 Task: Search one way flight ticket for 5 adults, 2 children, 1 infant in seat and 1 infant on lap in economy from St. Louis: St. Louis Lambert International Airport to Rockford: Chicago Rockford International Airport(was Northwest Chicagoland Regional Airport At Rockford) on 5-1-2023. Choice of flights is Delta. Number of bags: 2 carry on bags. Price is upto 88000. Outbound departure time preference is 18:00.
Action: Mouse moved to (398, 539)
Screenshot: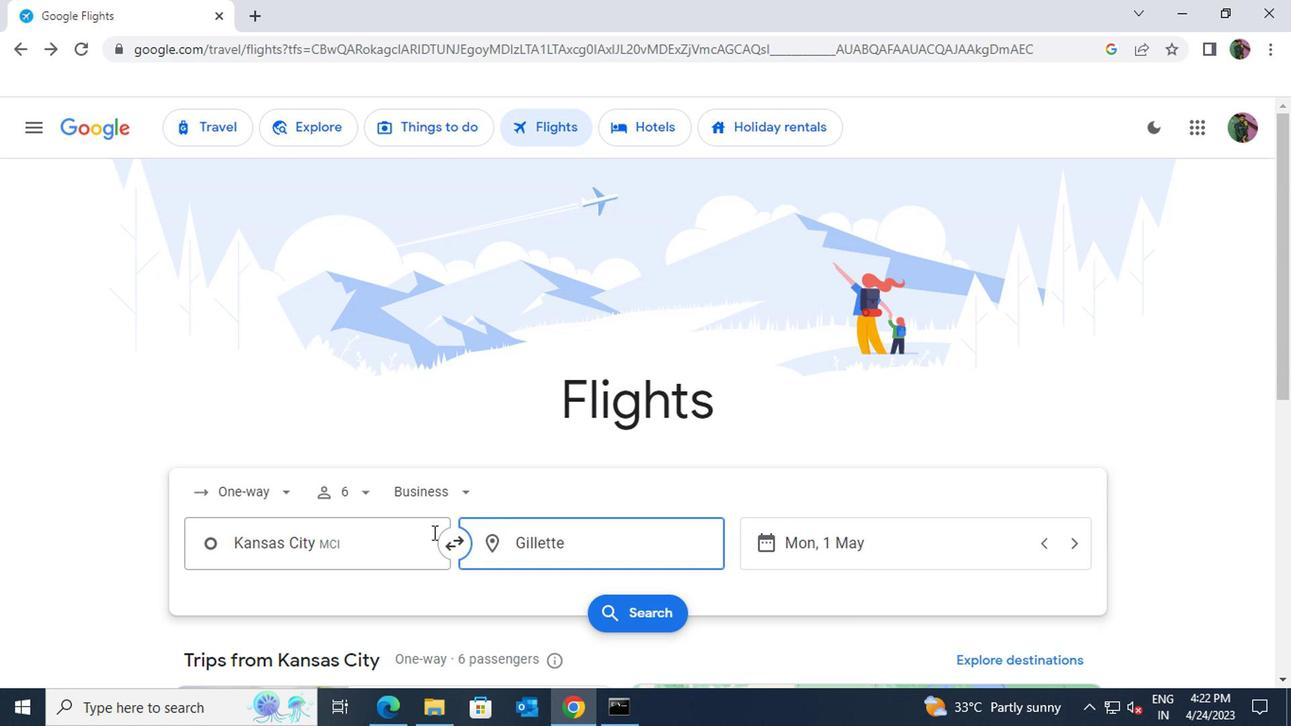 
Action: Mouse pressed left at (398, 539)
Screenshot: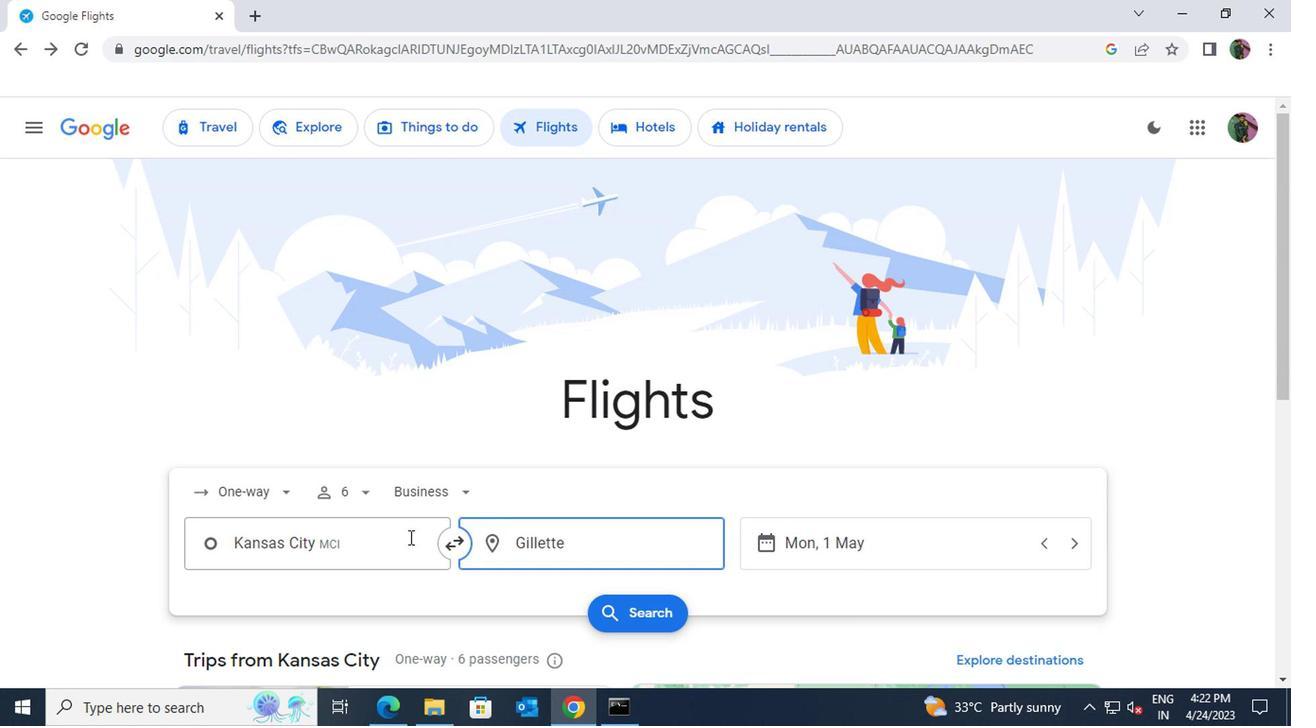 
Action: Key pressed st.<Key.space>louis<Key.space>lam
Screenshot: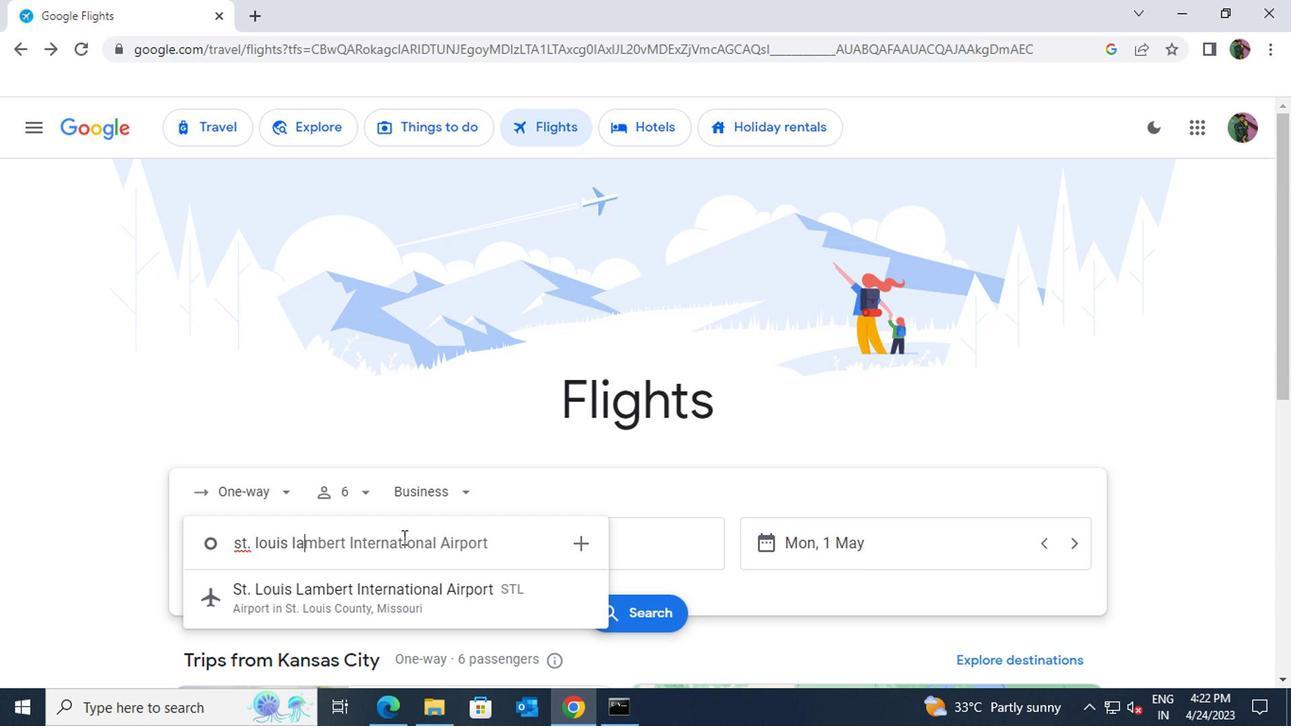 
Action: Mouse moved to (405, 604)
Screenshot: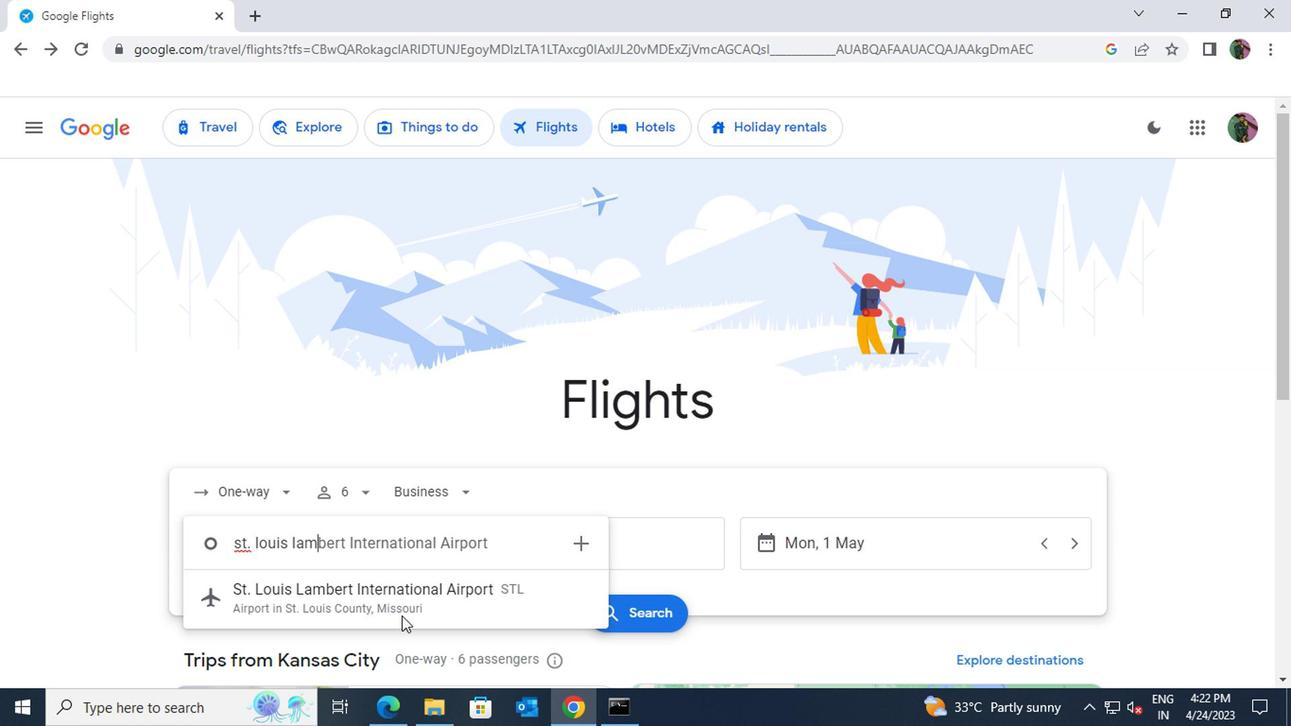 
Action: Mouse pressed left at (405, 604)
Screenshot: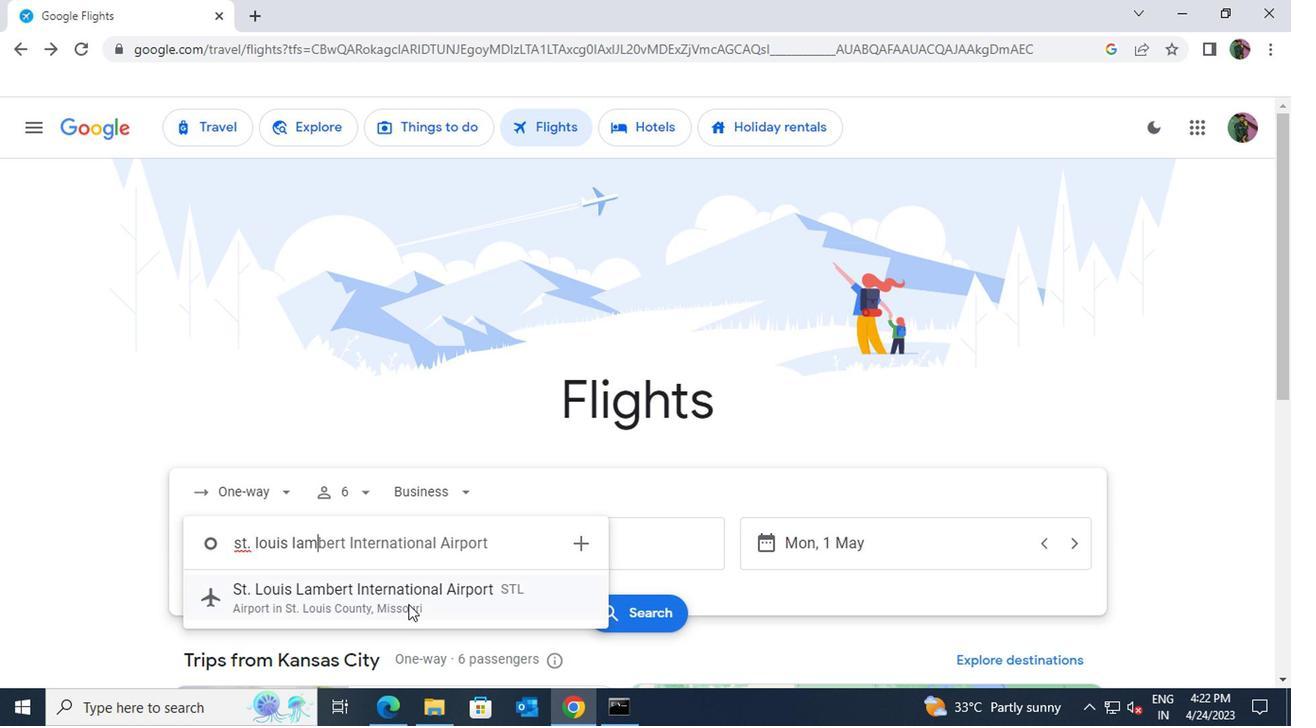 
Action: Mouse moved to (519, 553)
Screenshot: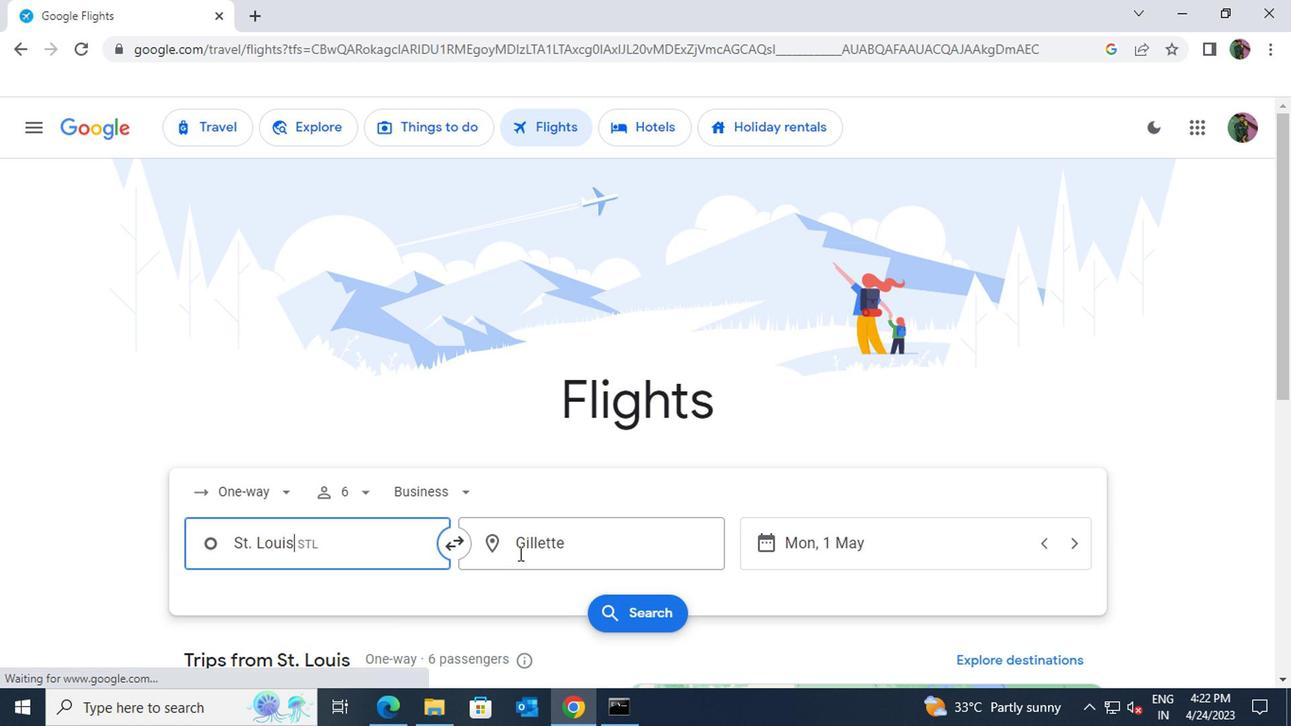 
Action: Mouse pressed left at (519, 553)
Screenshot: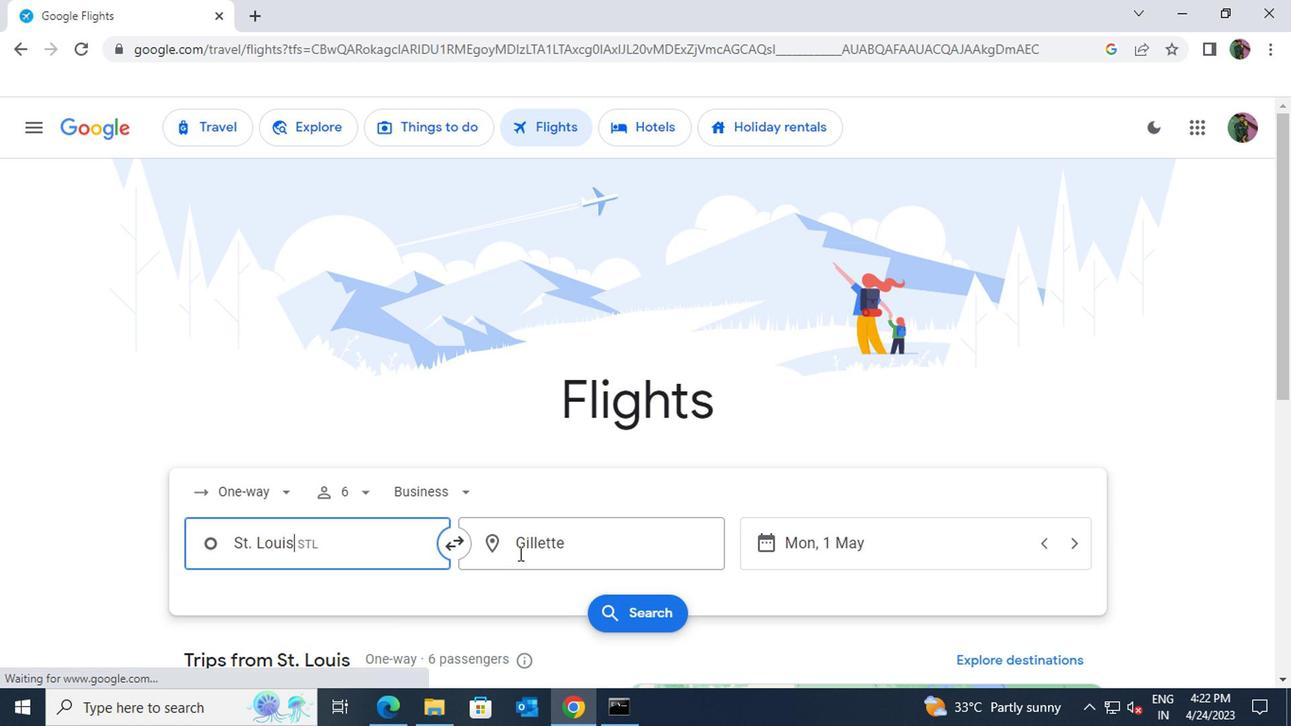 
Action: Mouse moved to (522, 551)
Screenshot: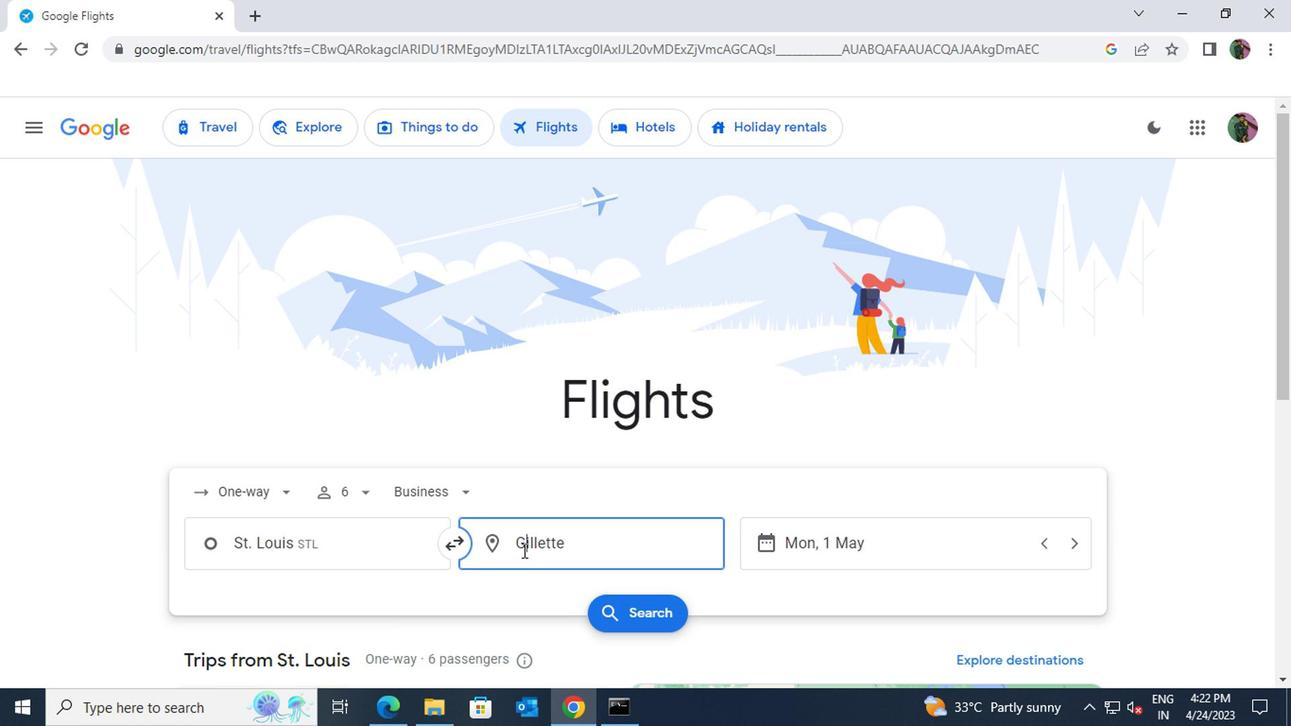 
Action: Key pressed rockford<Key.space>chic
Screenshot: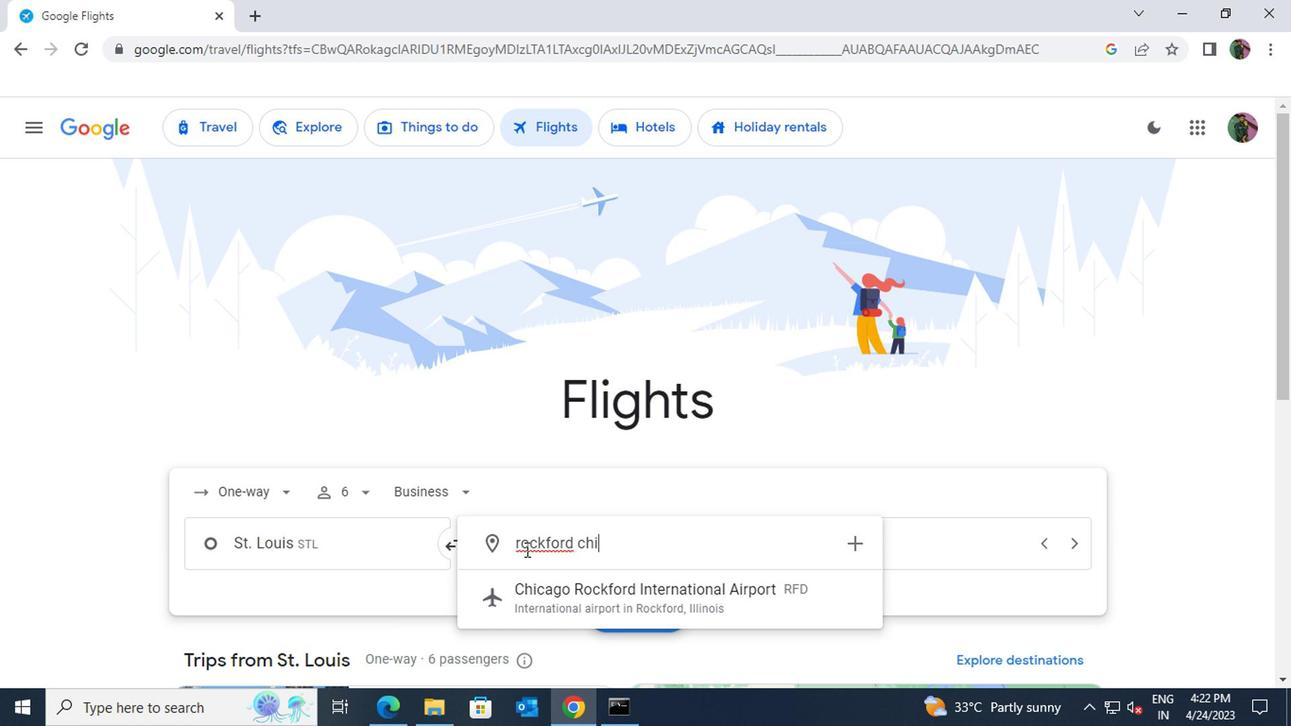 
Action: Mouse moved to (584, 588)
Screenshot: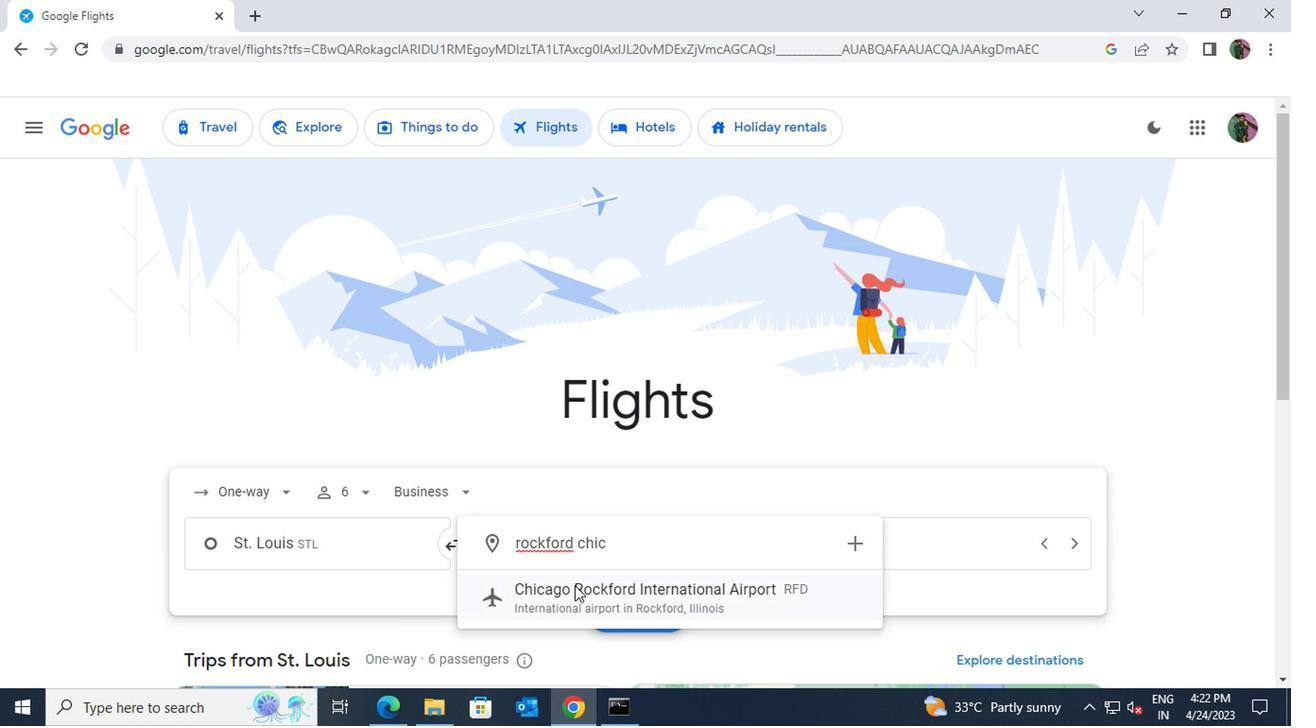 
Action: Mouse pressed left at (584, 588)
Screenshot: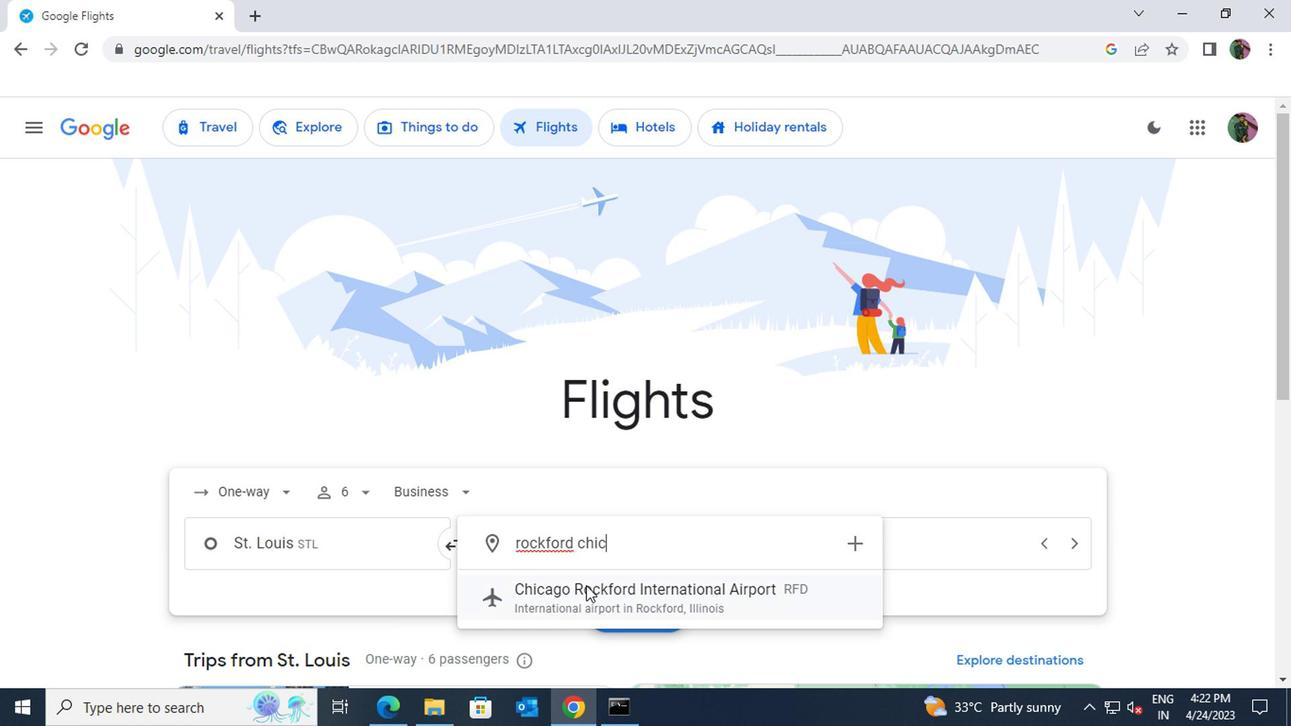 
Action: Mouse moved to (281, 491)
Screenshot: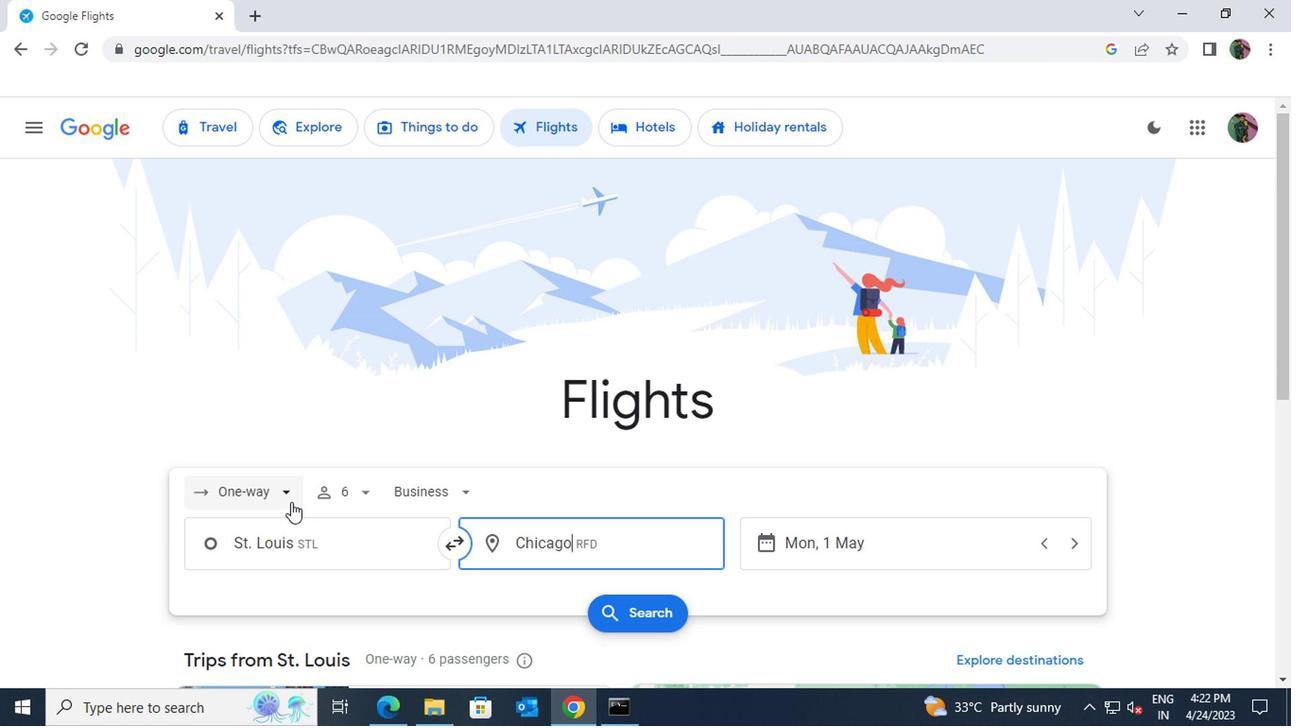 
Action: Mouse pressed left at (281, 491)
Screenshot: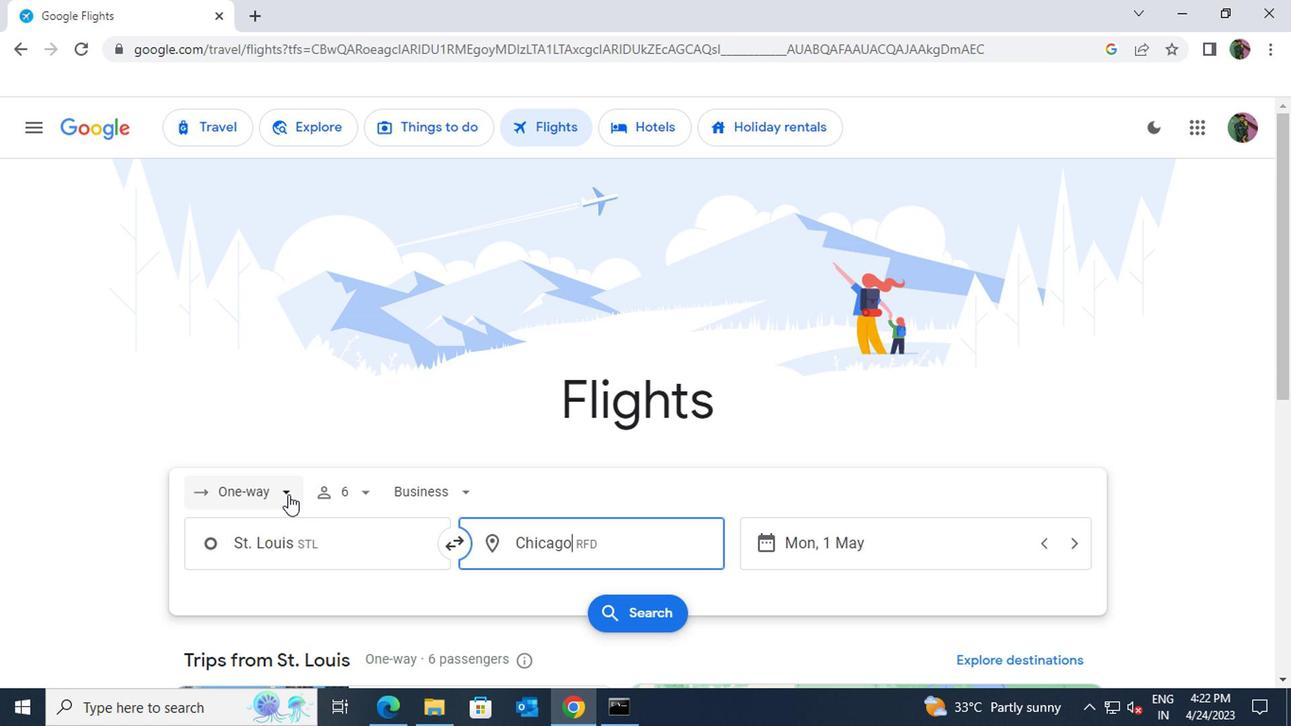
Action: Mouse moved to (263, 403)
Screenshot: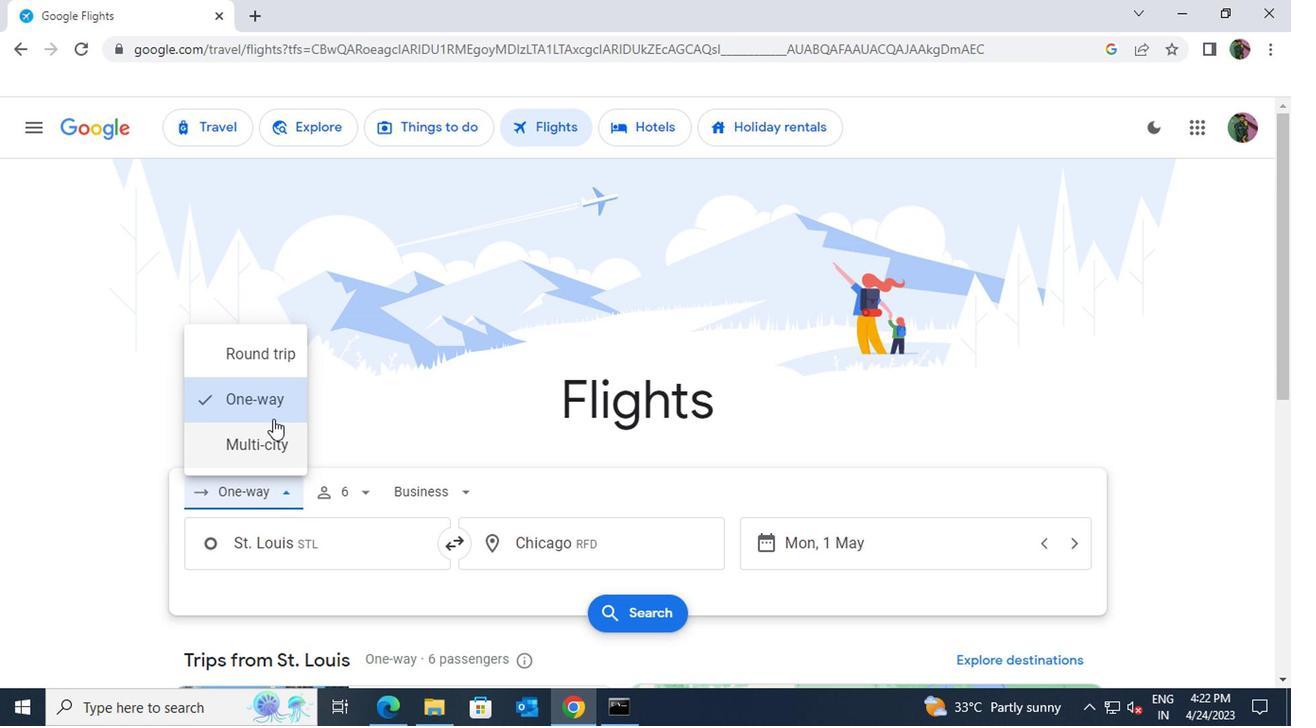 
Action: Mouse pressed left at (263, 403)
Screenshot: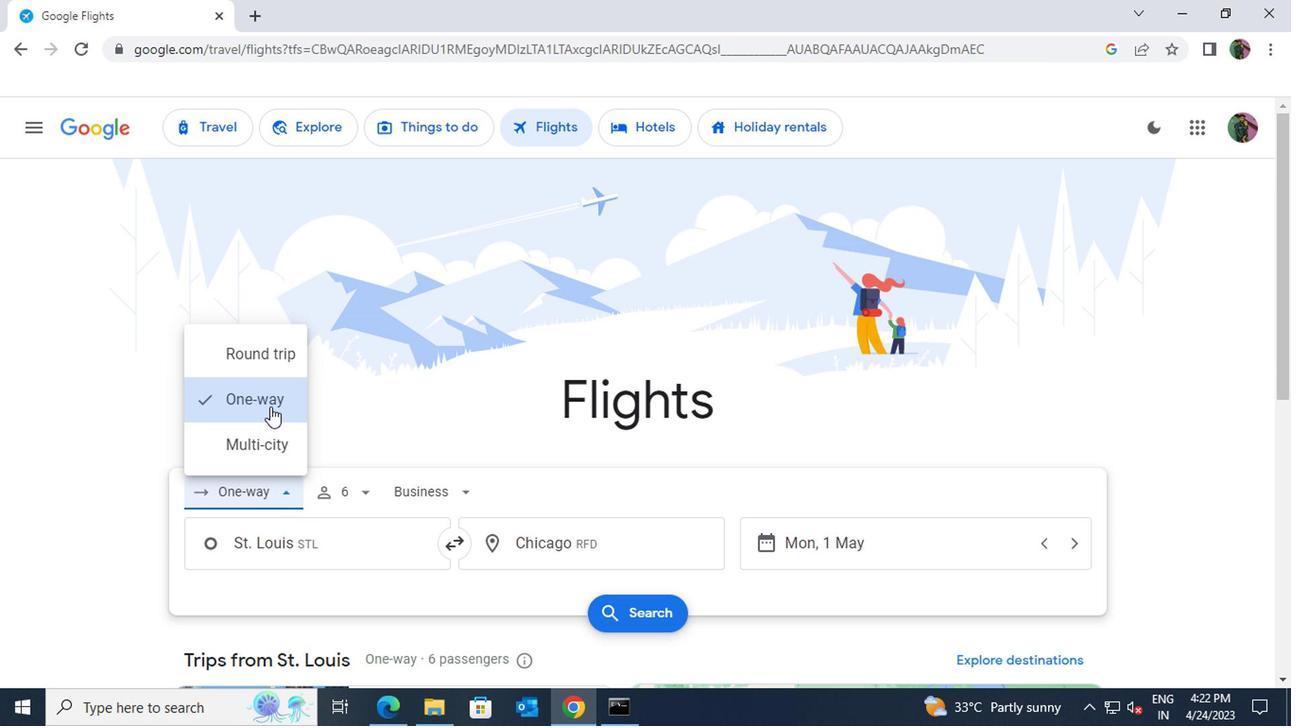 
Action: Mouse moved to (355, 493)
Screenshot: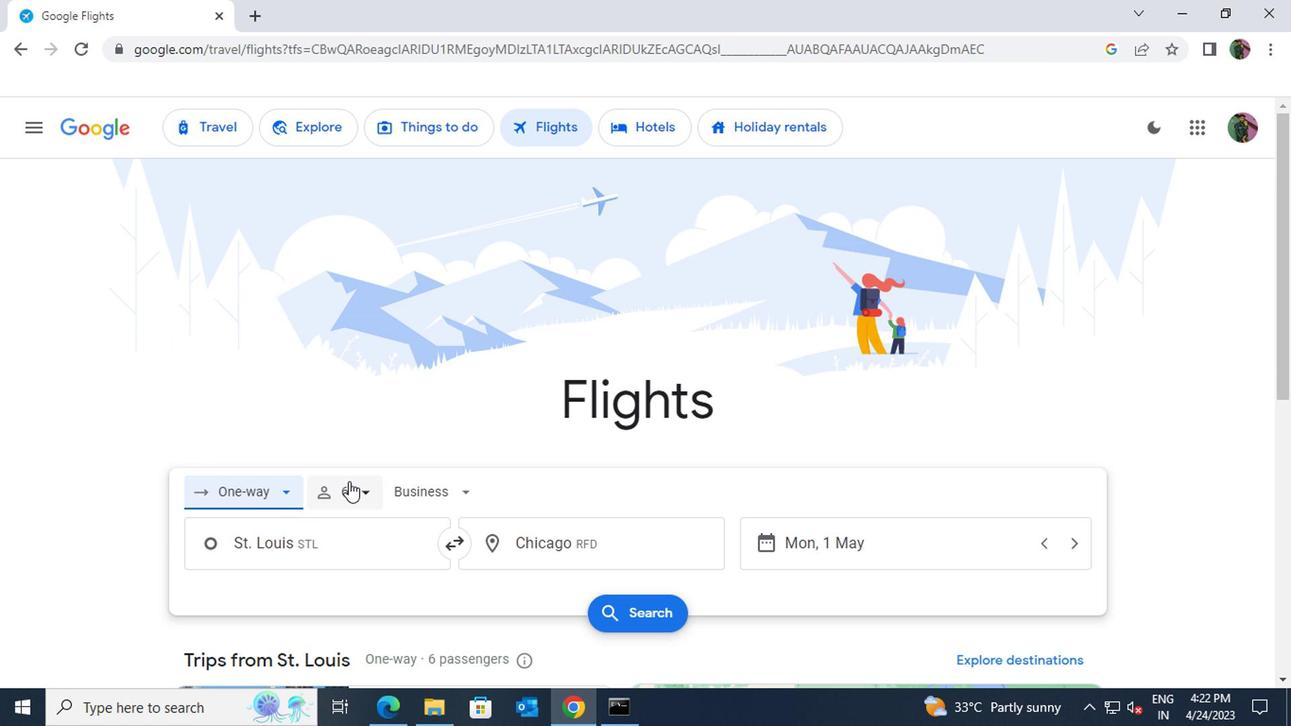 
Action: Mouse pressed left at (355, 493)
Screenshot: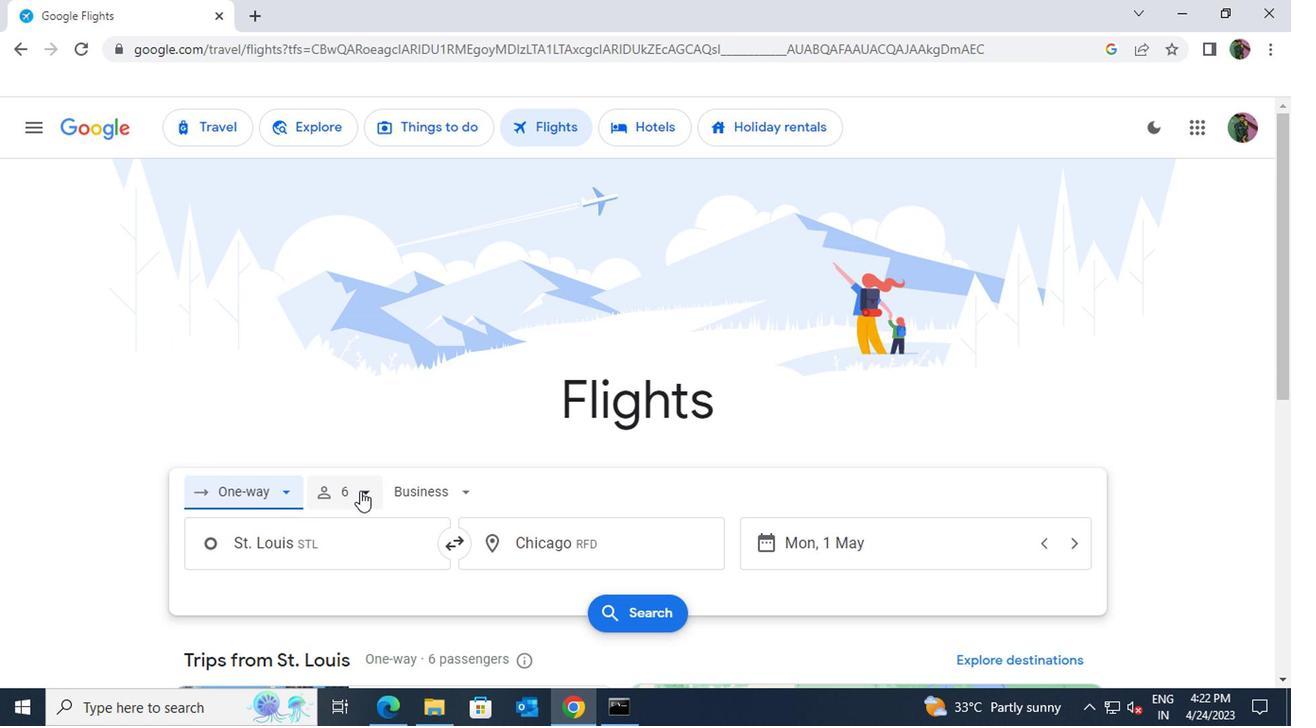 
Action: Mouse moved to (512, 547)
Screenshot: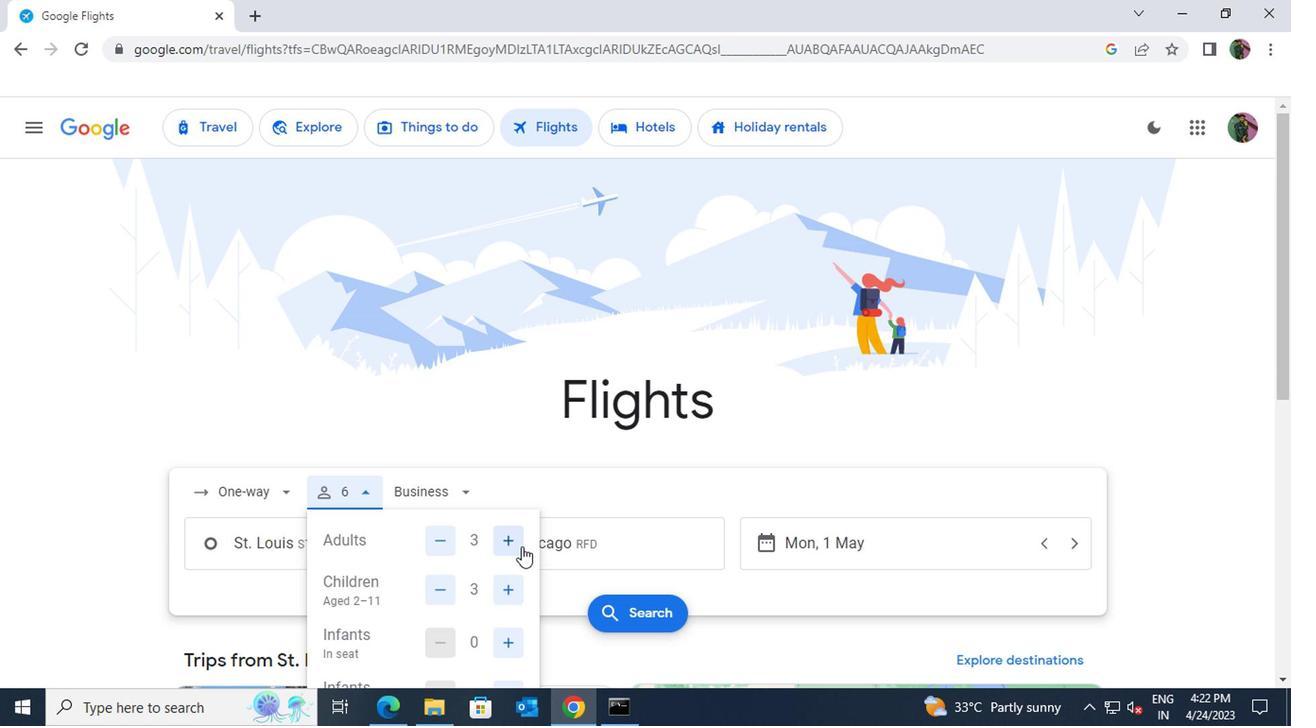 
Action: Mouse pressed left at (512, 547)
Screenshot: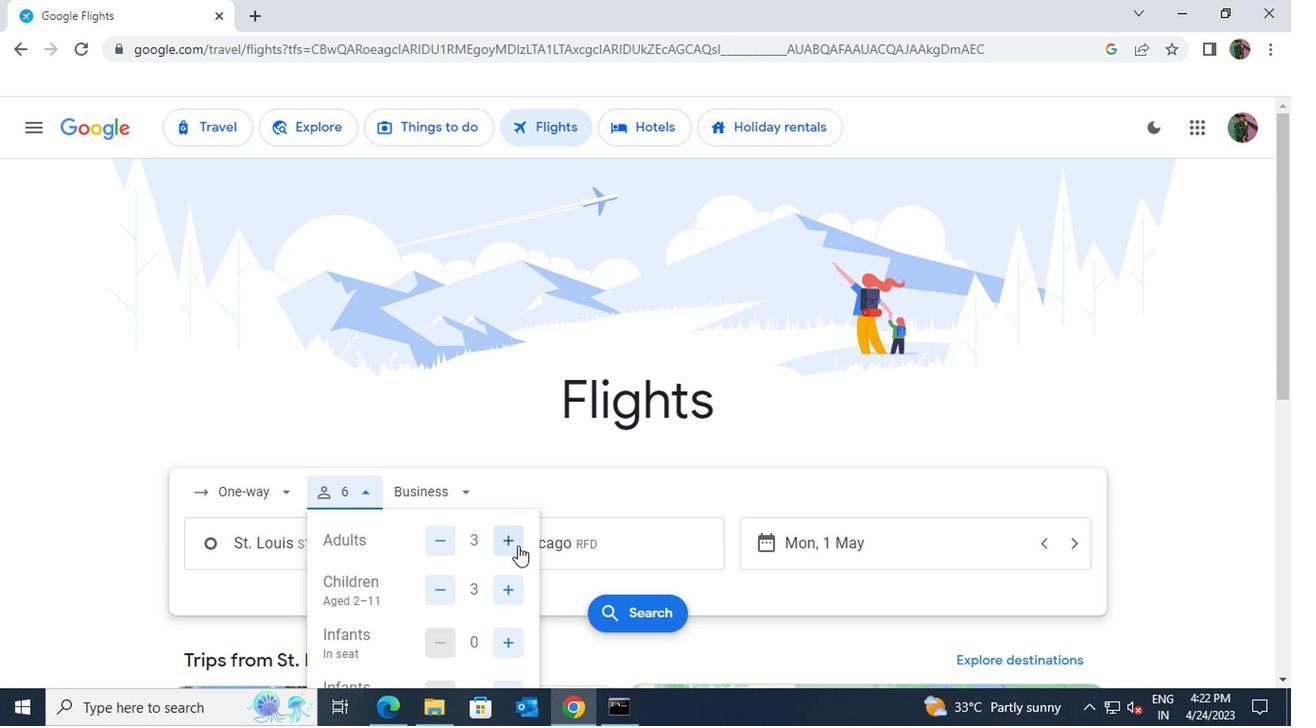
Action: Mouse pressed left at (512, 547)
Screenshot: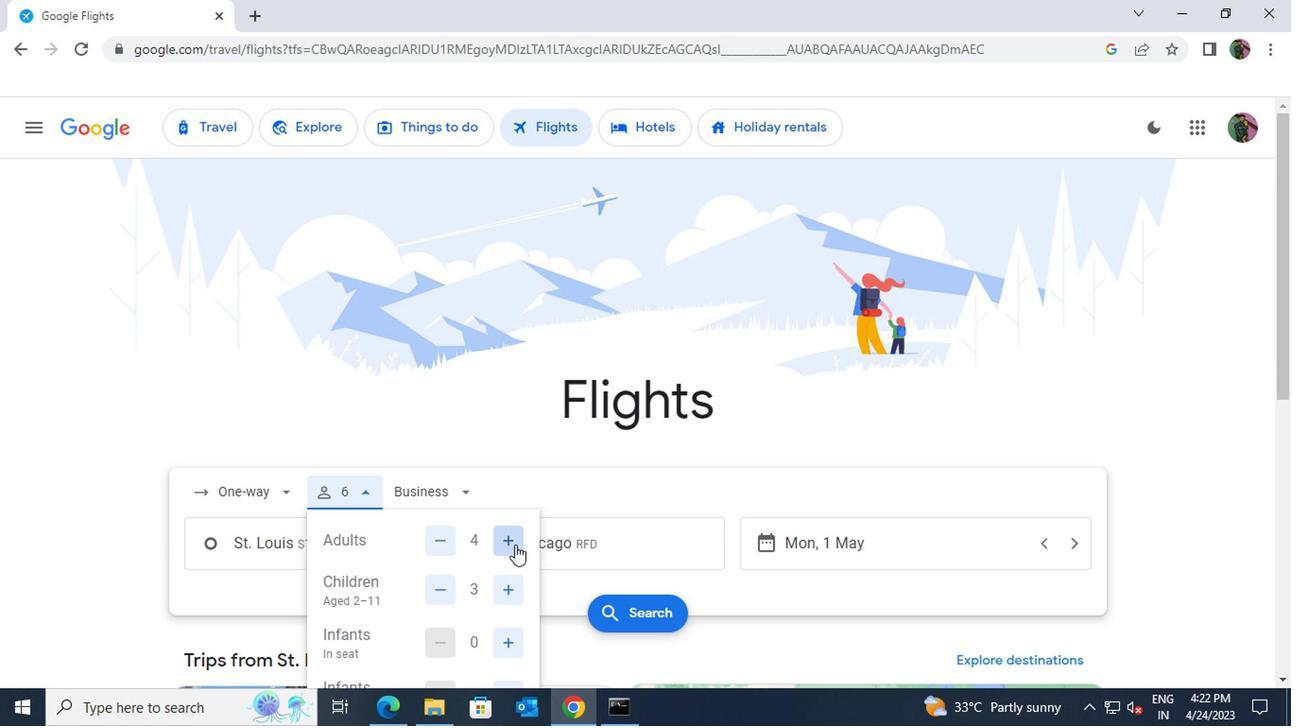 
Action: Mouse moved to (444, 590)
Screenshot: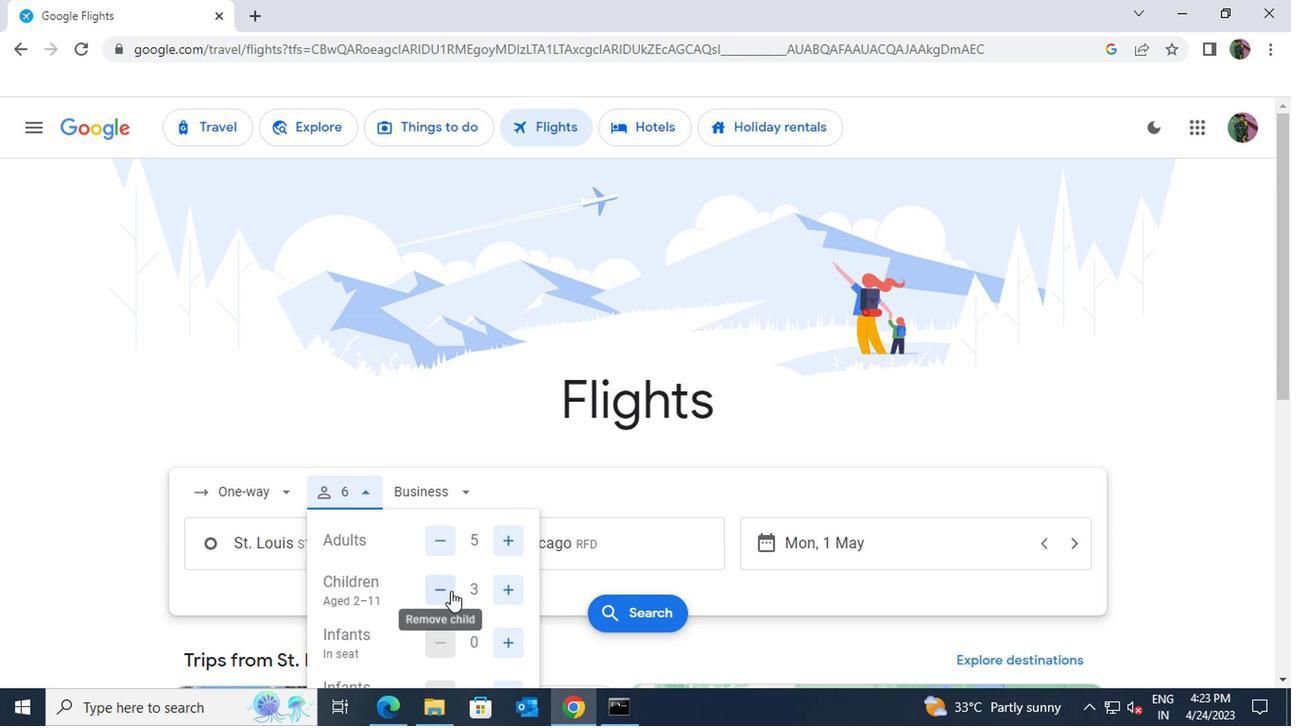 
Action: Mouse pressed left at (444, 590)
Screenshot: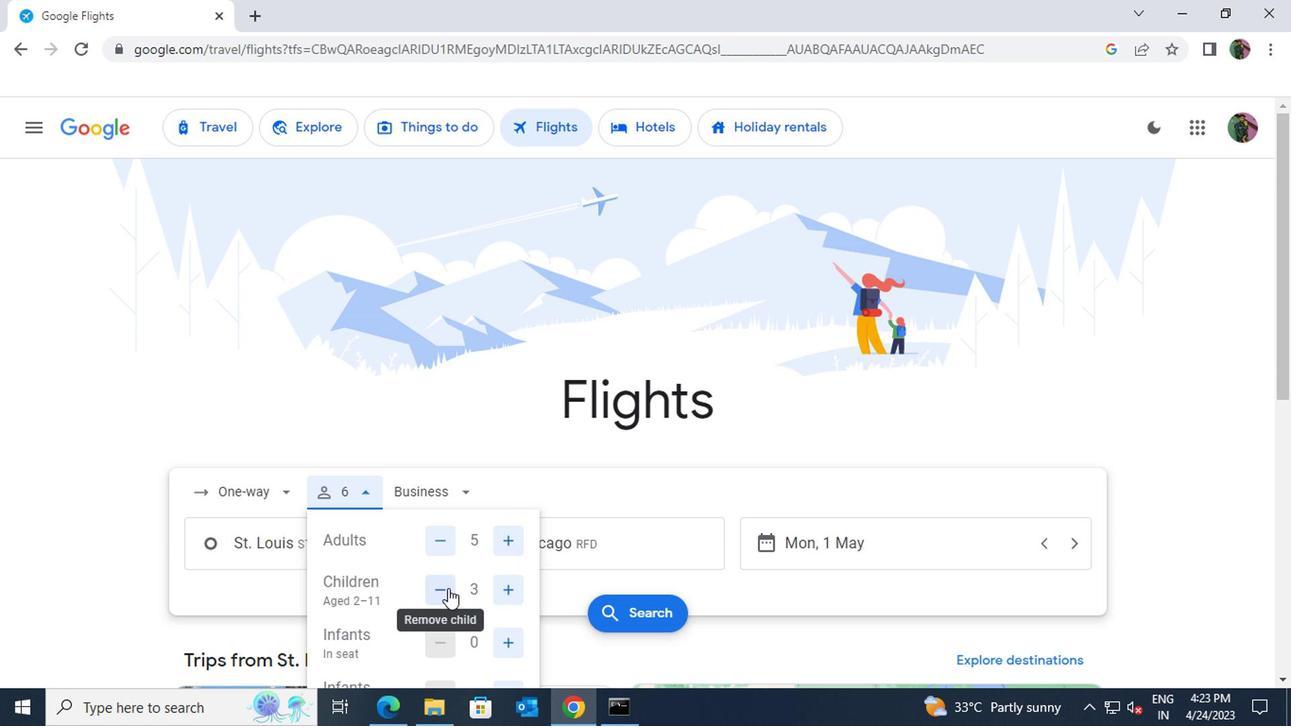 
Action: Mouse moved to (442, 586)
Screenshot: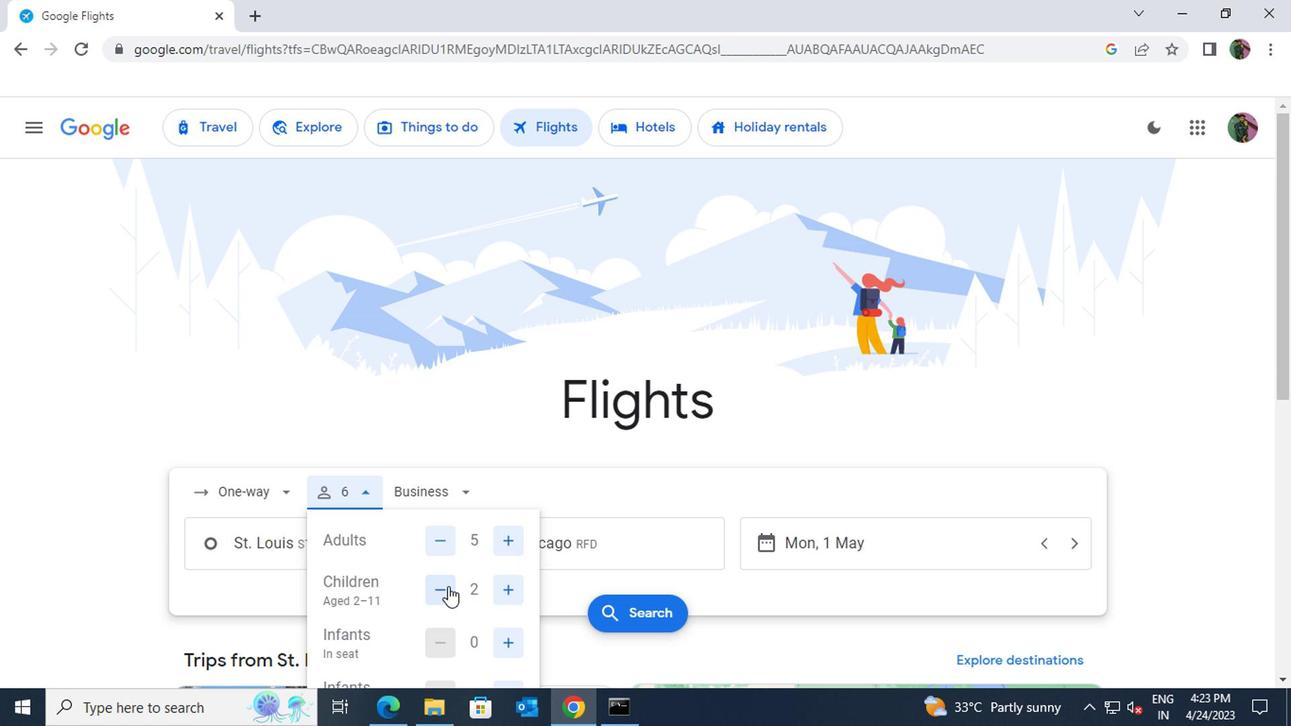
Action: Mouse scrolled (442, 585) with delta (0, 0)
Screenshot: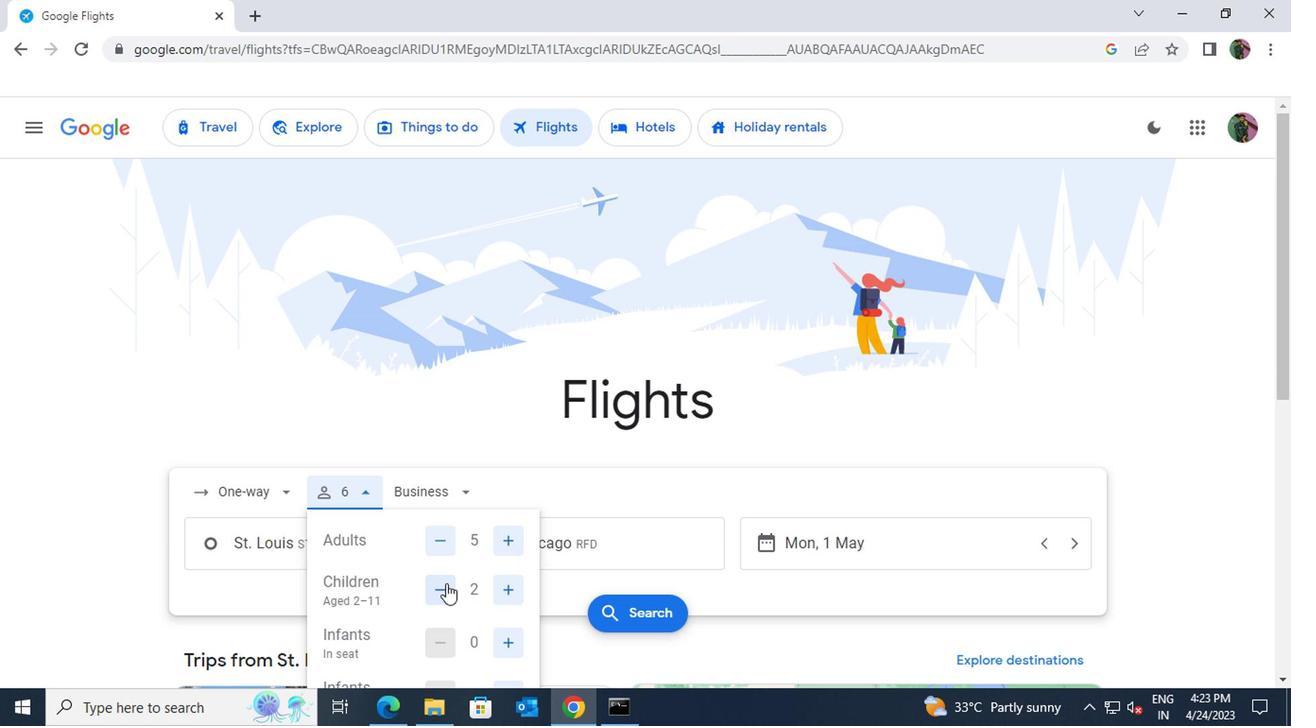 
Action: Mouse moved to (498, 597)
Screenshot: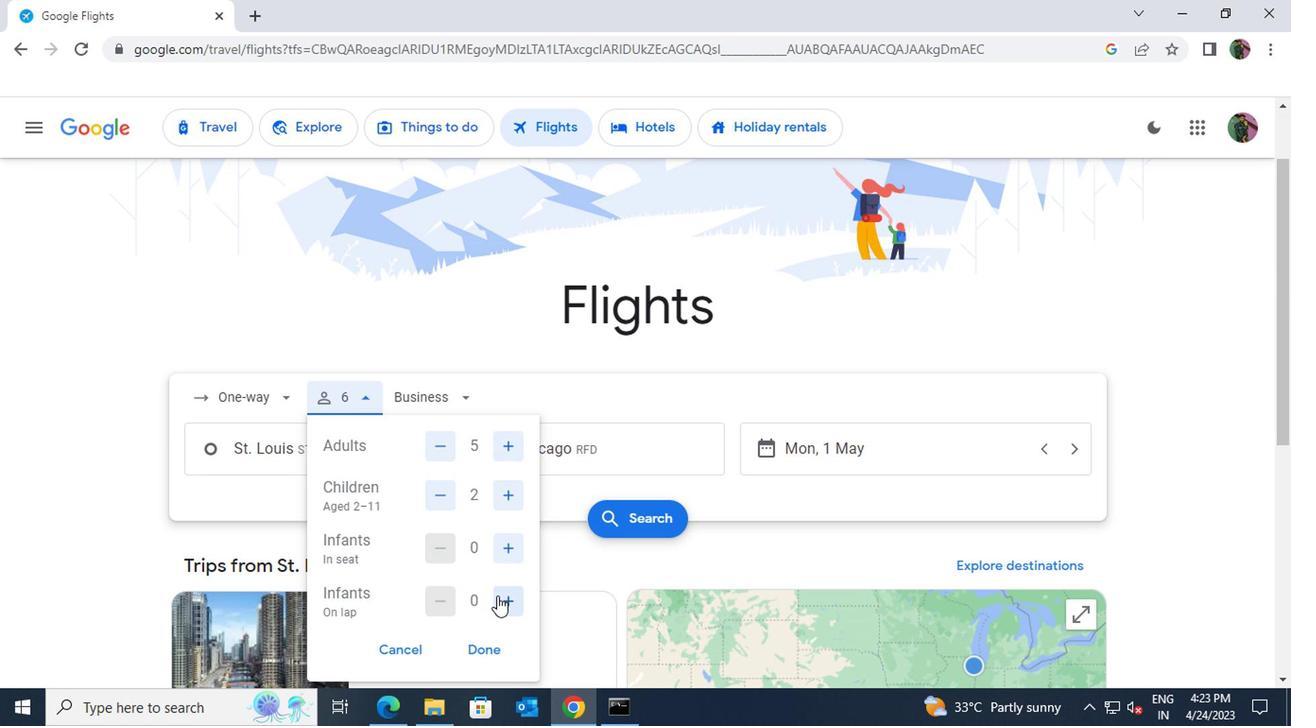 
Action: Mouse pressed left at (498, 597)
Screenshot: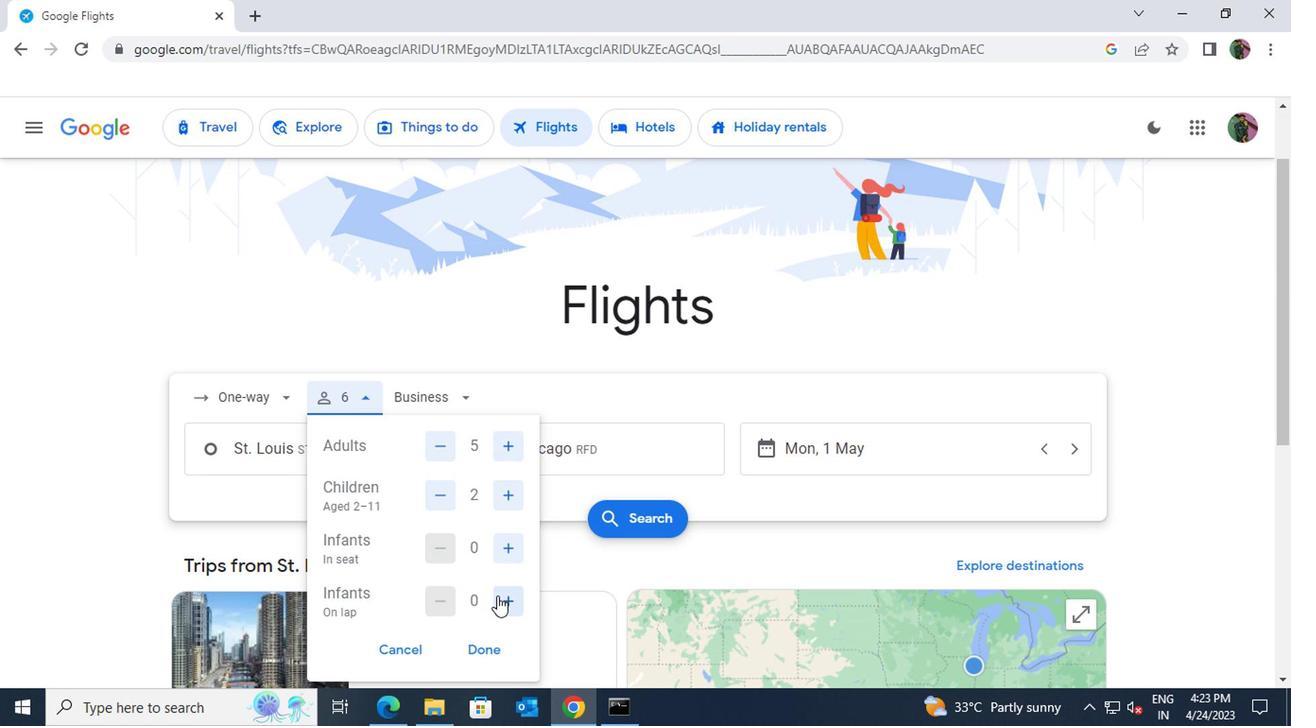 
Action: Mouse moved to (485, 639)
Screenshot: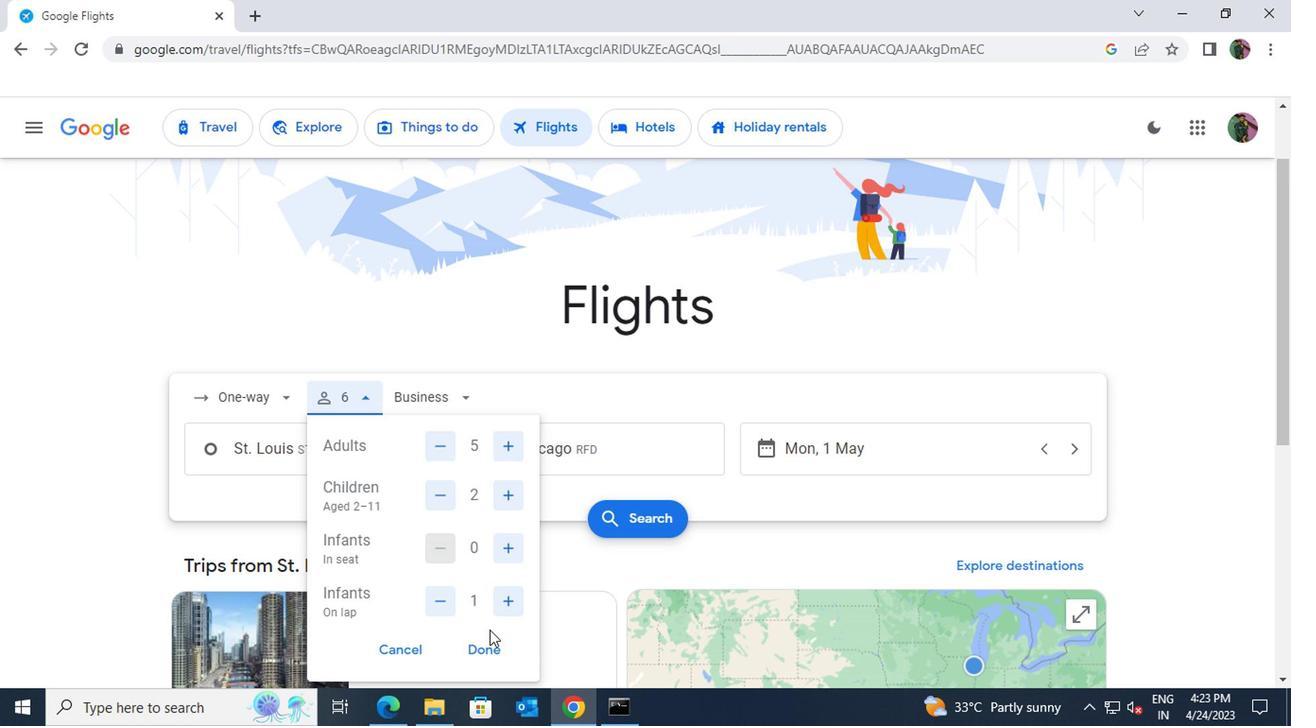 
Action: Mouse pressed left at (485, 639)
Screenshot: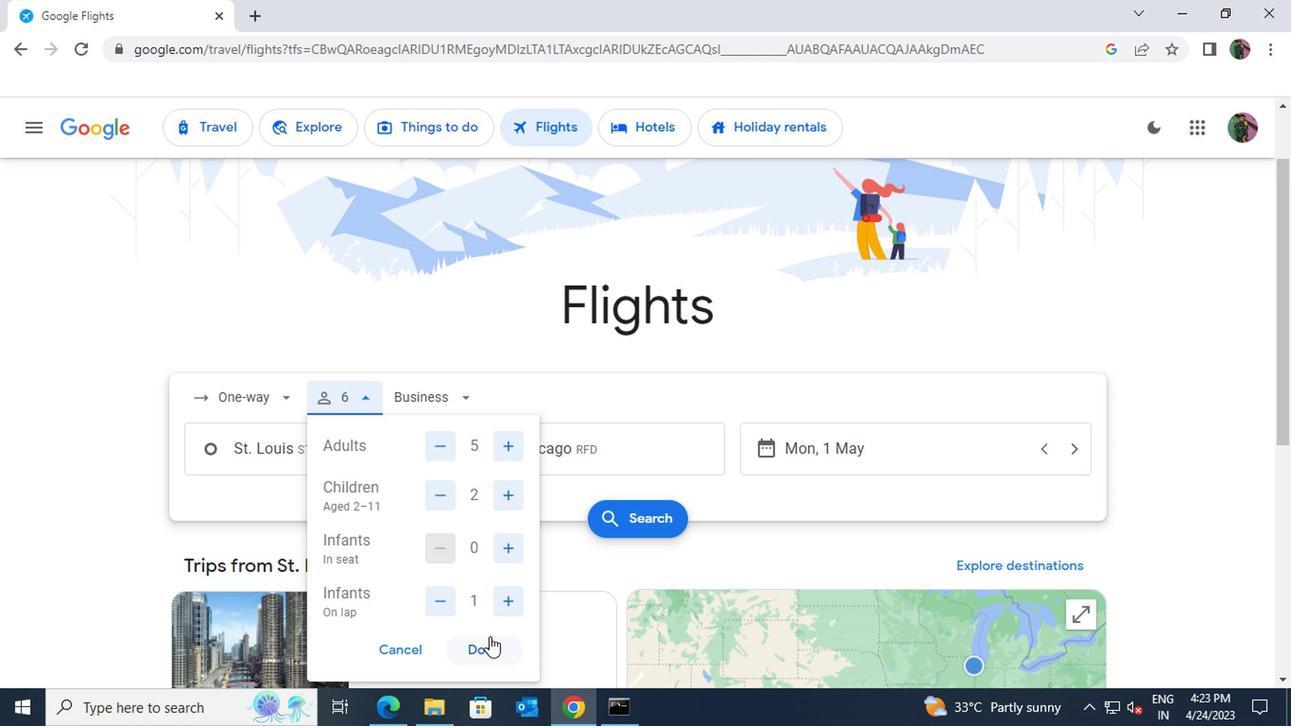 
Action: Mouse moved to (765, 446)
Screenshot: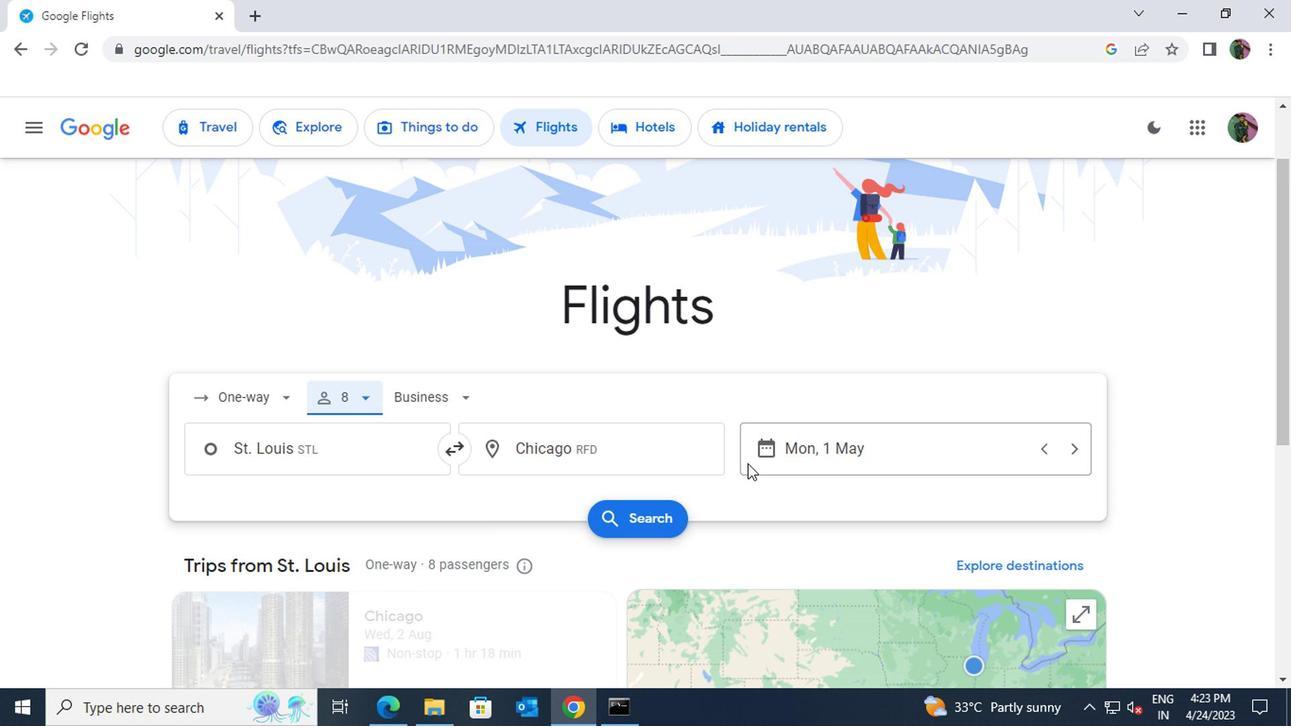 
Action: Mouse pressed left at (765, 446)
Screenshot: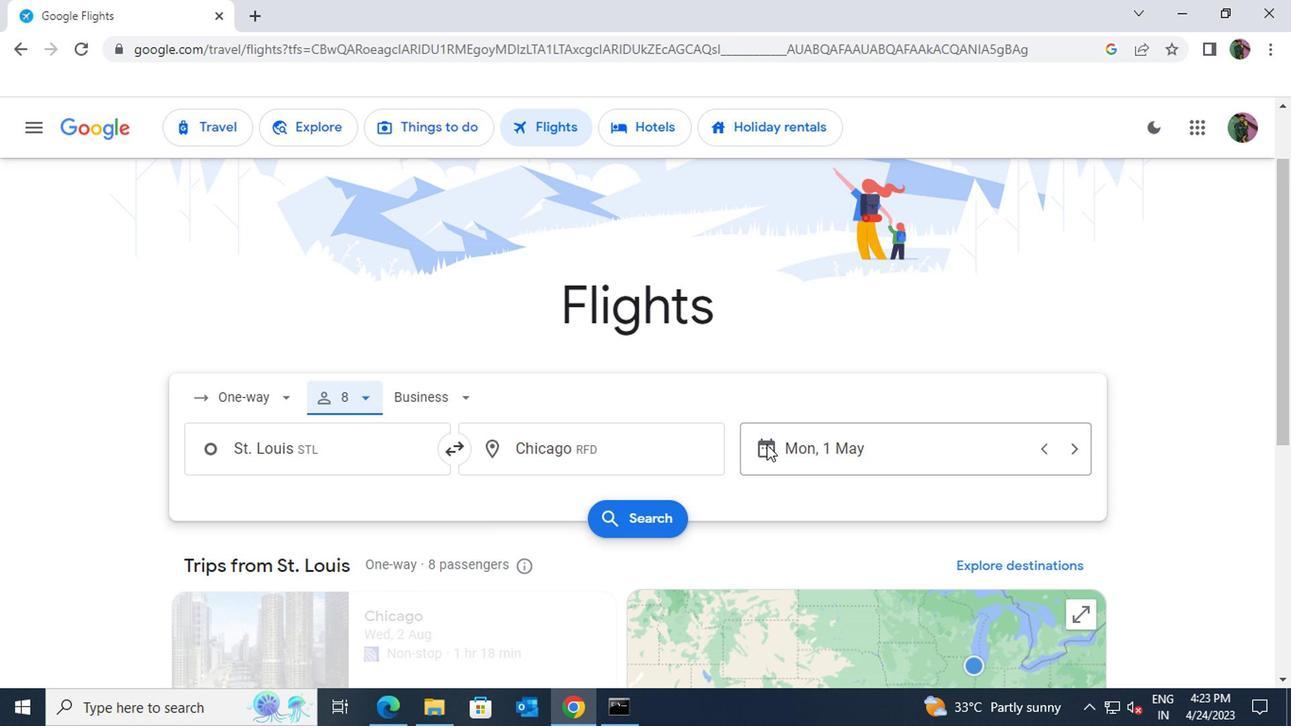 
Action: Mouse moved to (810, 341)
Screenshot: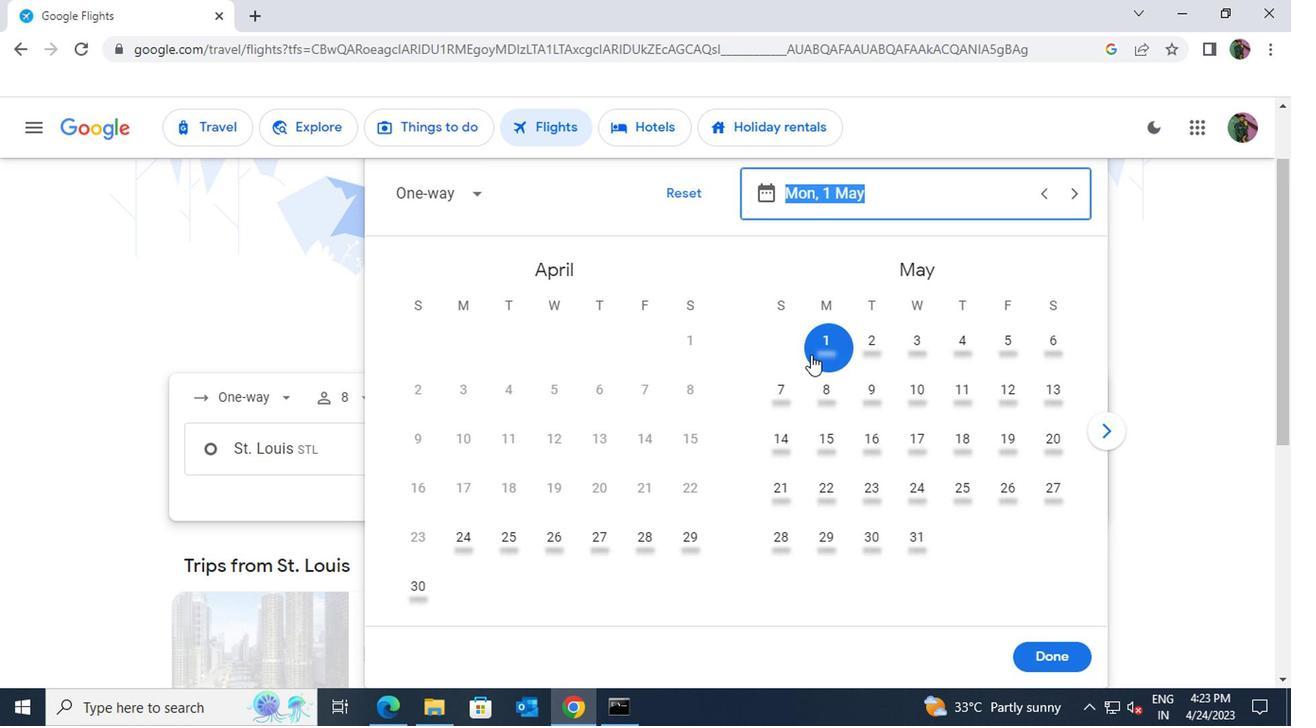 
Action: Mouse pressed left at (810, 341)
Screenshot: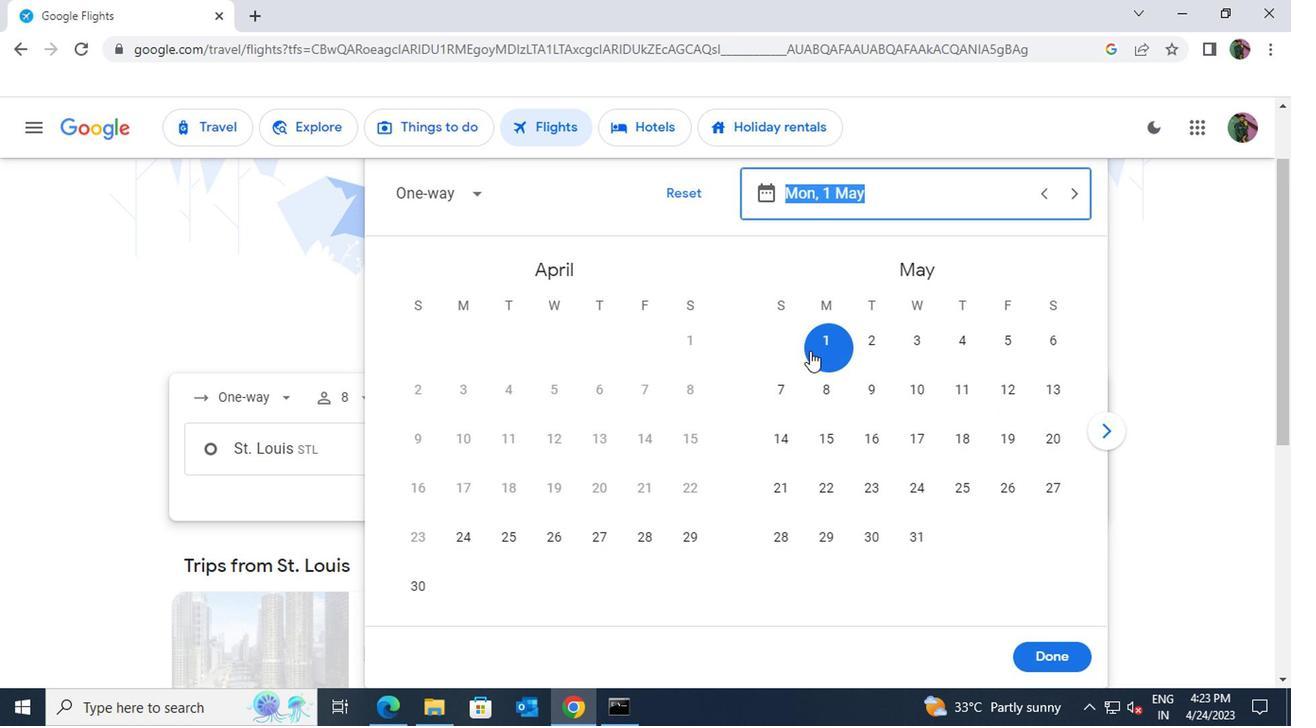 
Action: Mouse moved to (1046, 662)
Screenshot: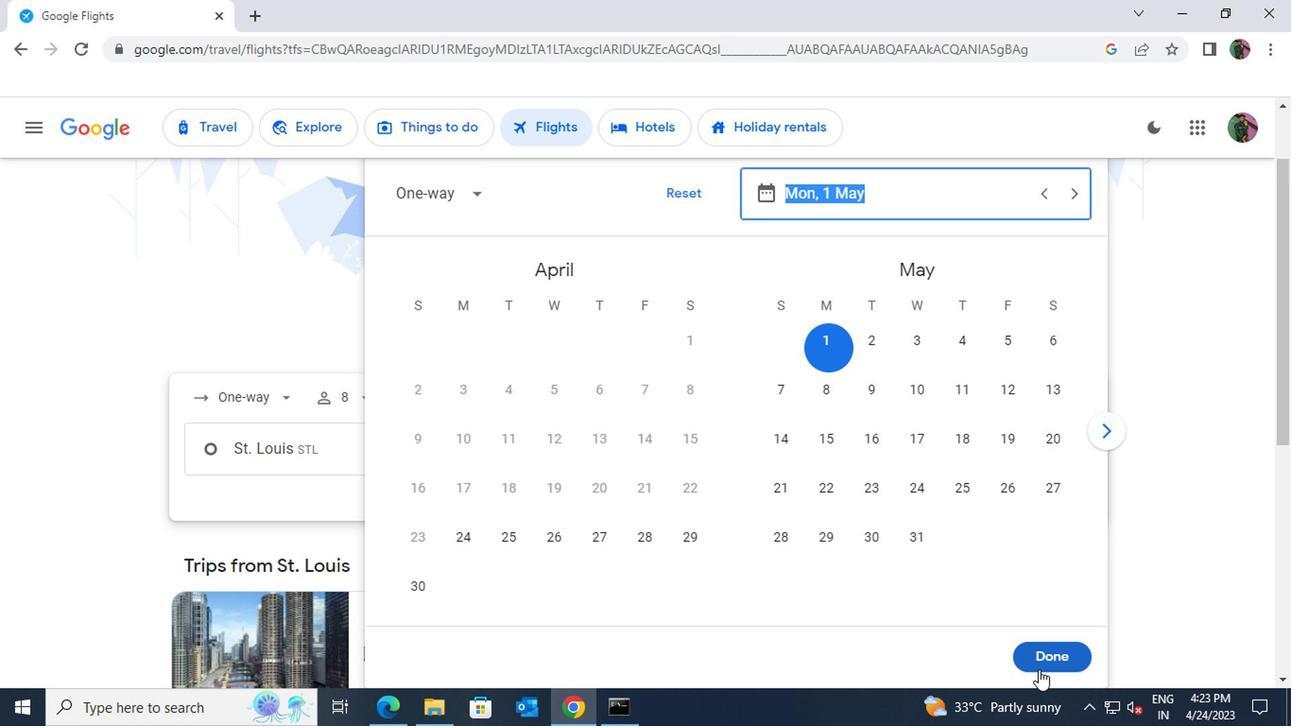 
Action: Mouse pressed left at (1046, 662)
Screenshot: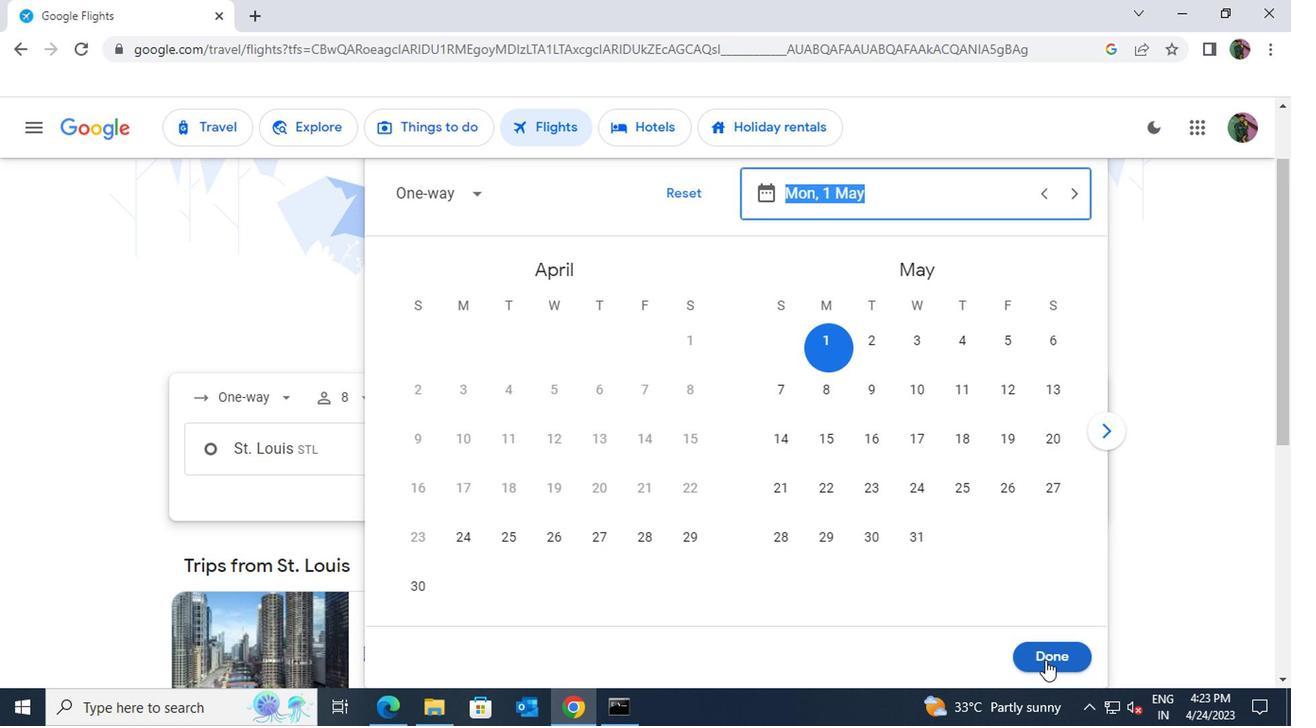 
Action: Mouse moved to (650, 530)
Screenshot: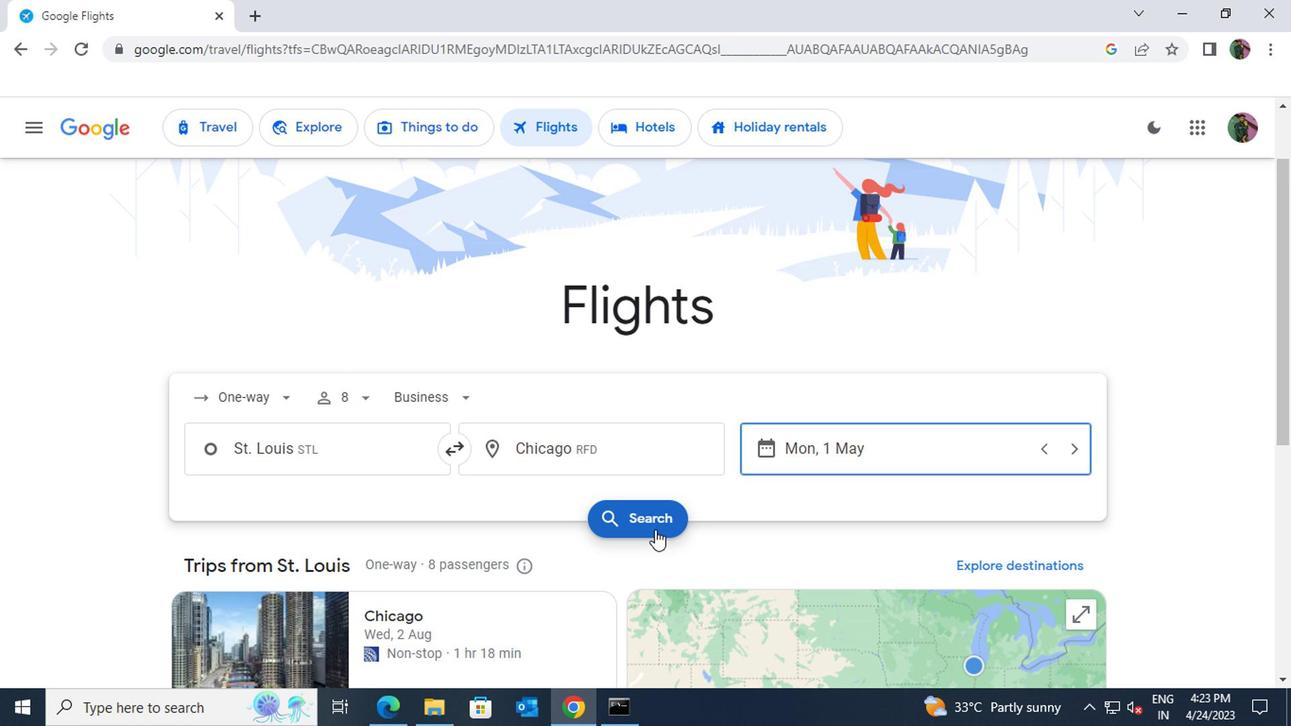 
Action: Mouse pressed left at (650, 530)
Screenshot: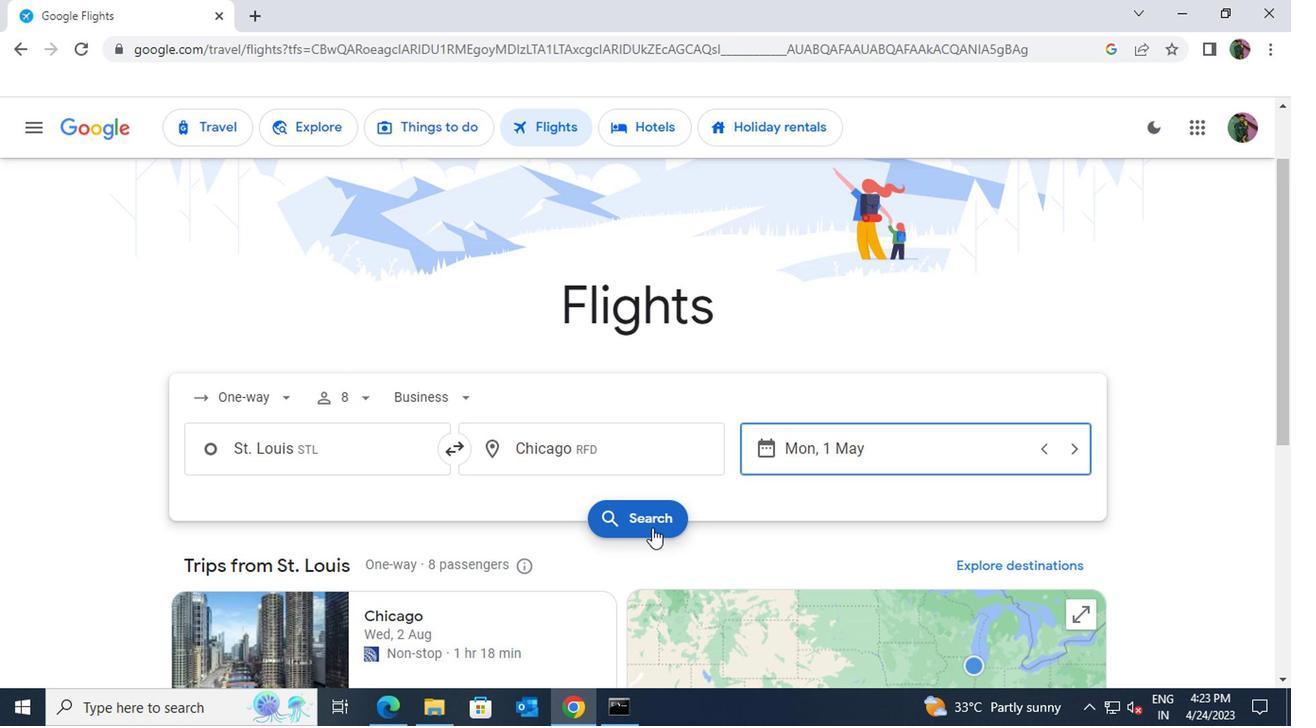 
Action: Mouse moved to (245, 298)
Screenshot: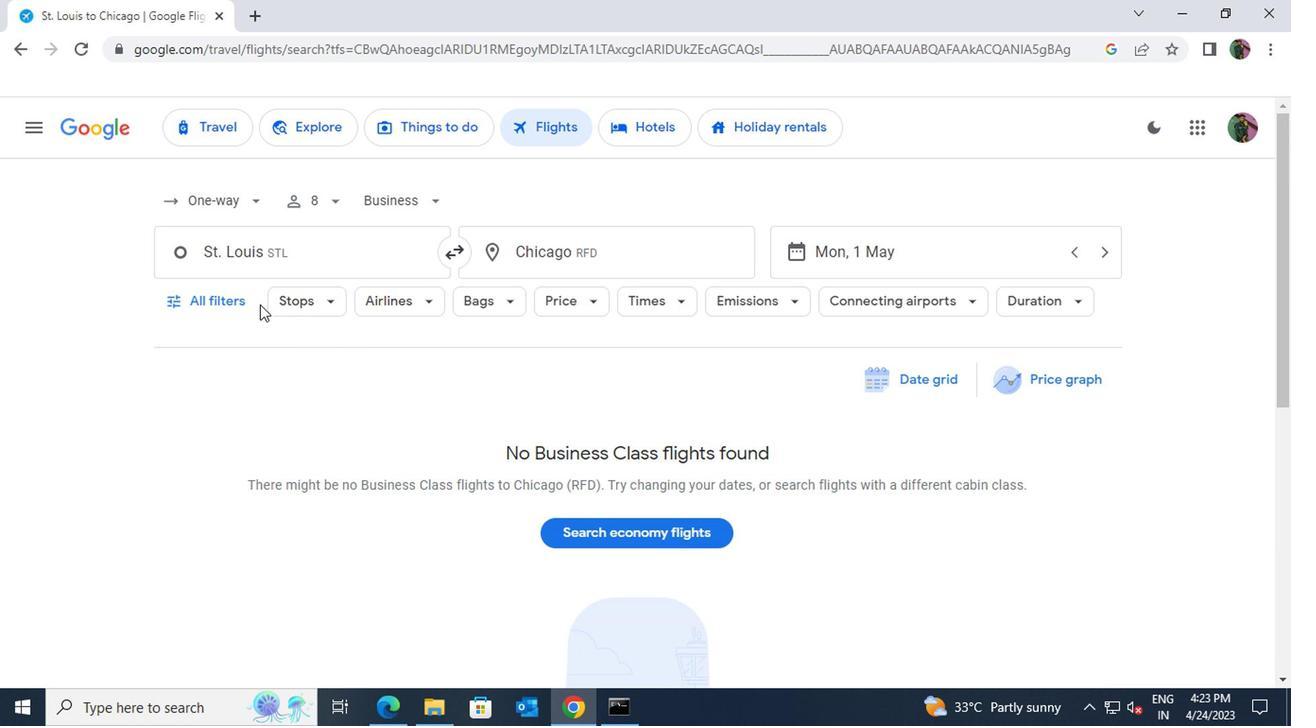 
Action: Mouse pressed left at (245, 298)
Screenshot: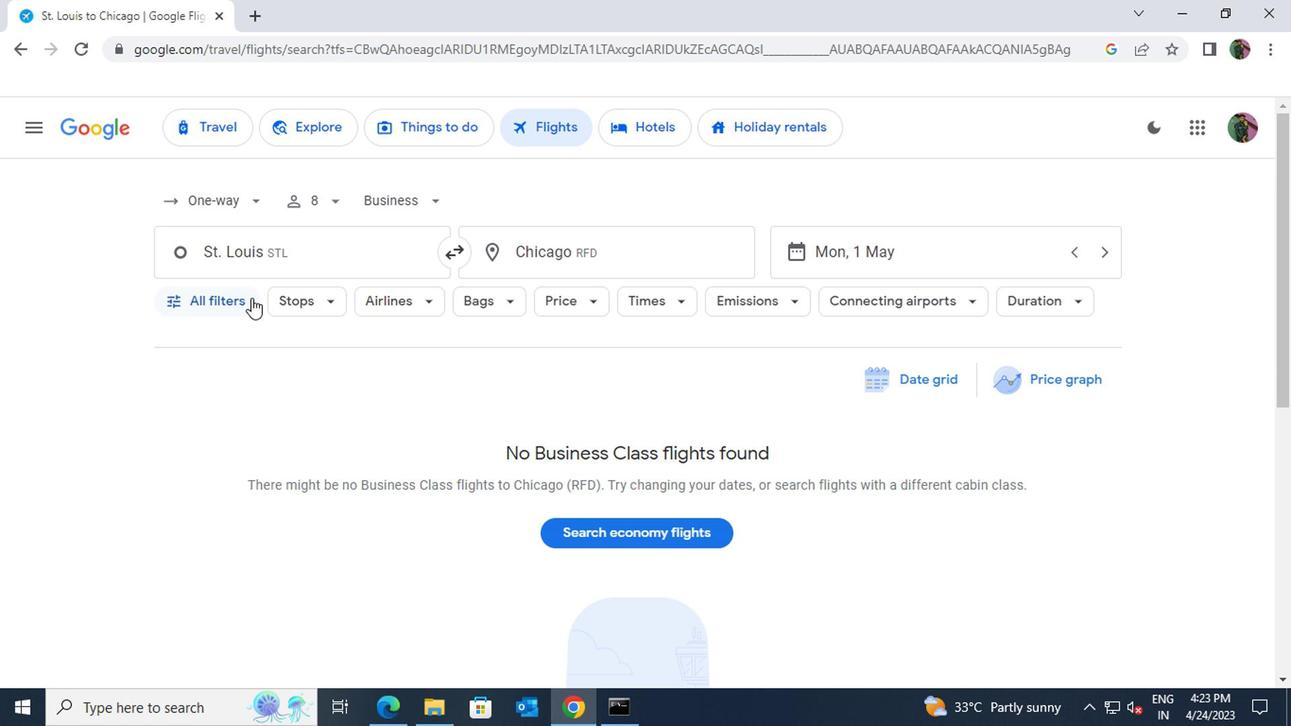 
Action: Mouse moved to (345, 491)
Screenshot: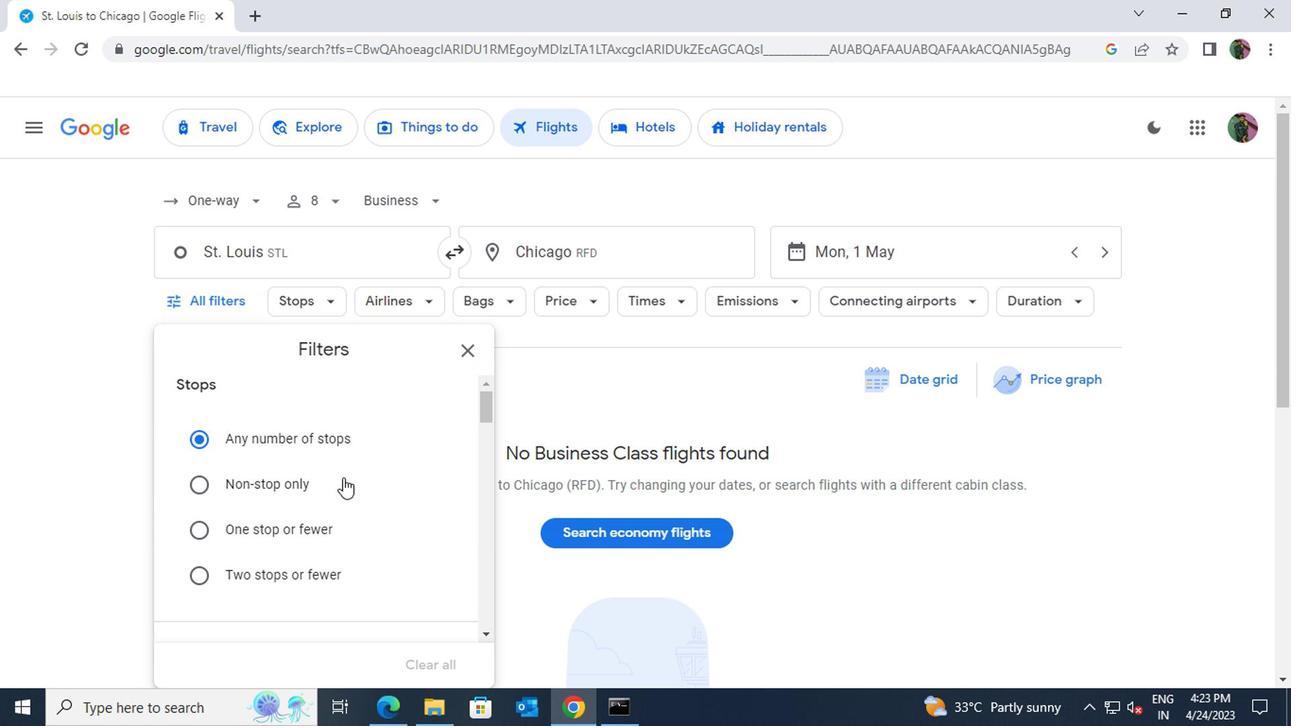 
Action: Mouse scrolled (345, 489) with delta (0, -1)
Screenshot: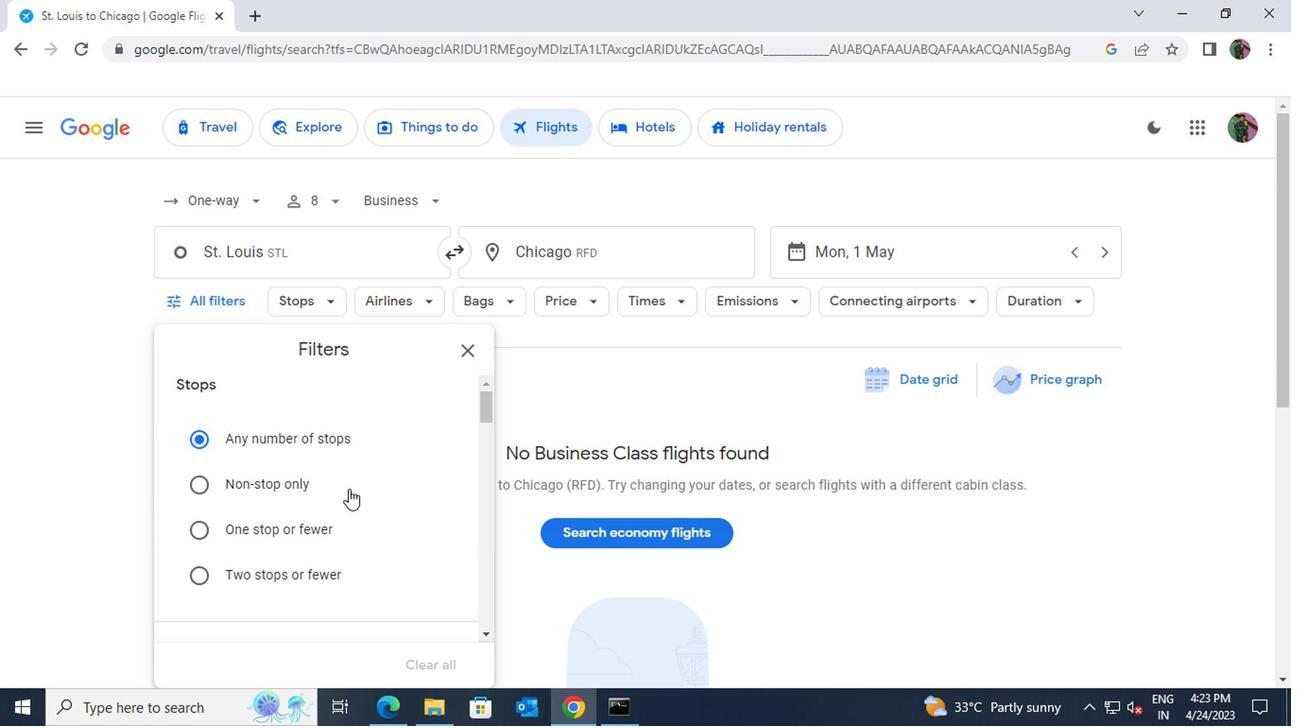 
Action: Mouse scrolled (345, 489) with delta (0, -1)
Screenshot: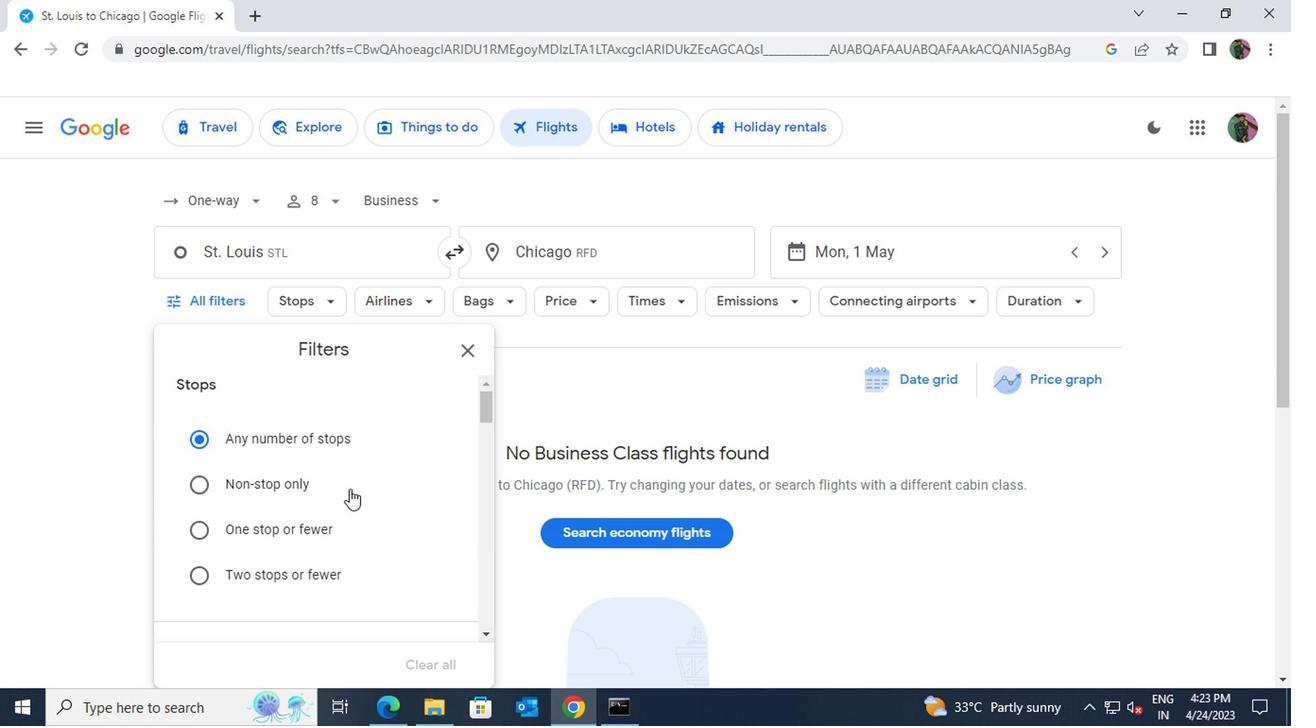 
Action: Mouse scrolled (345, 489) with delta (0, -1)
Screenshot: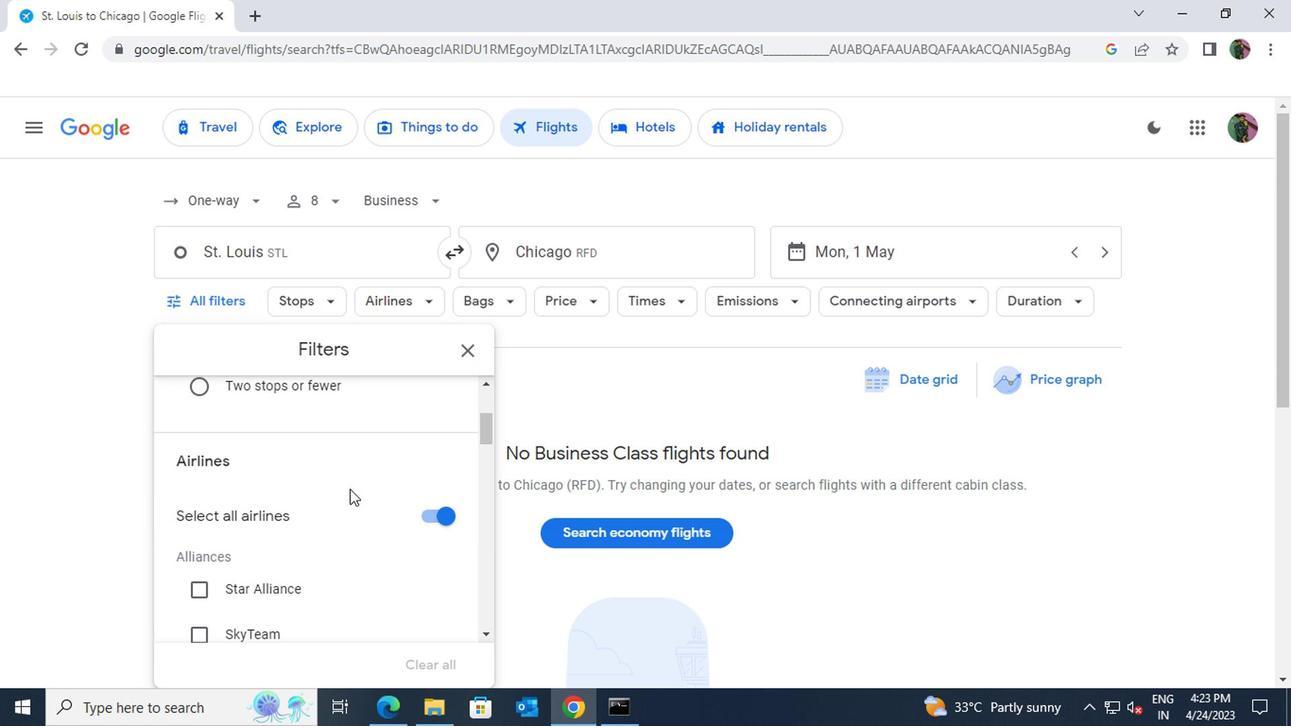 
Action: Mouse moved to (347, 491)
Screenshot: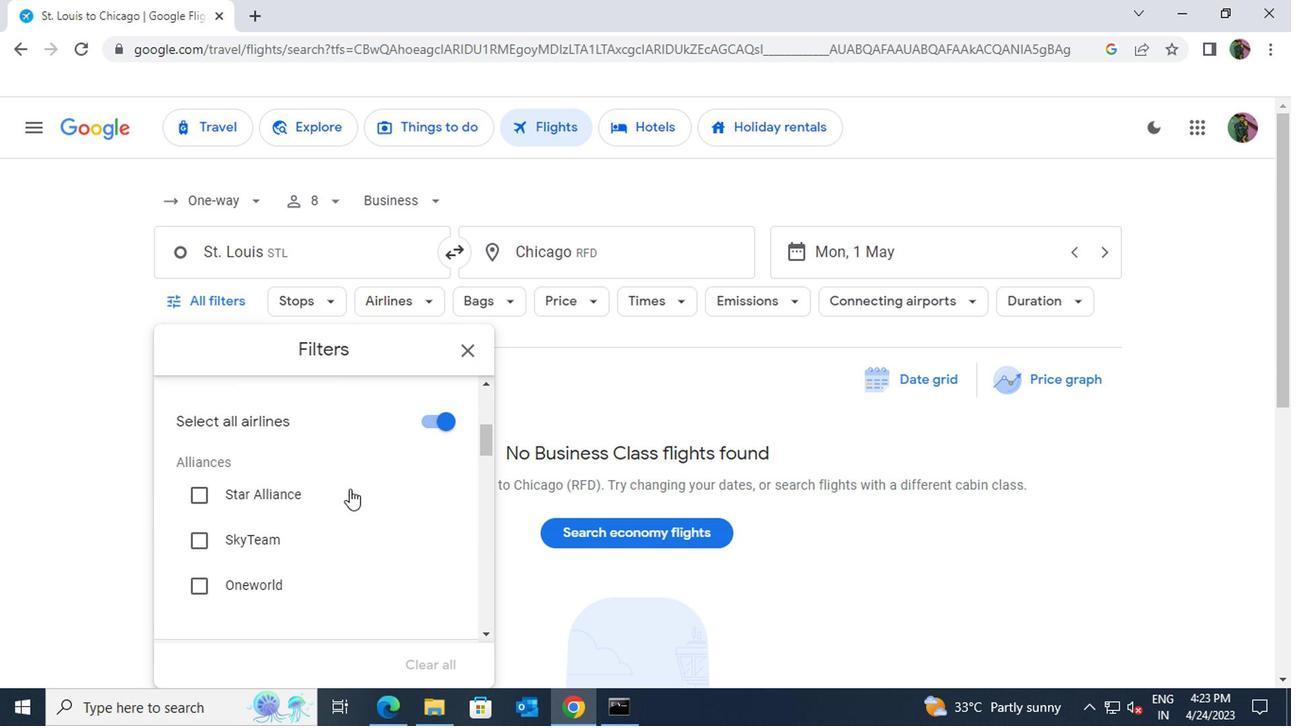 
Action: Mouse scrolled (347, 489) with delta (0, -1)
Screenshot: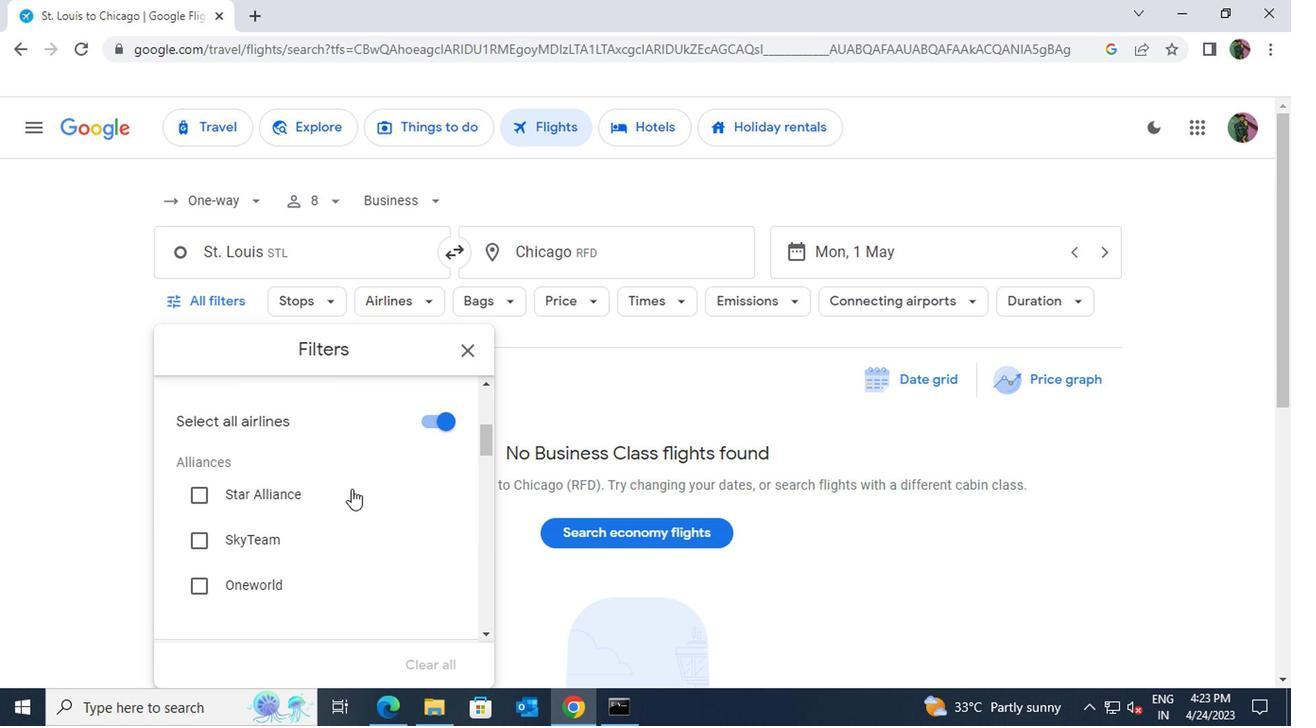 
Action: Mouse moved to (347, 491)
Screenshot: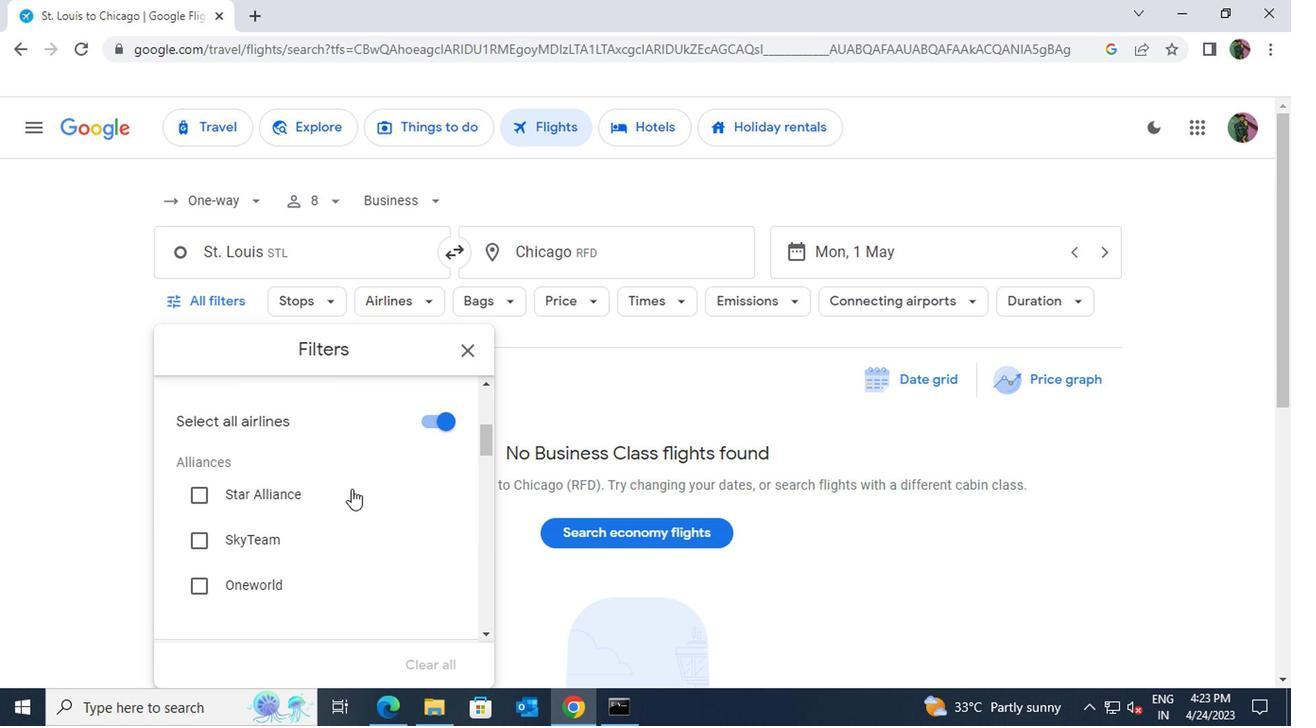 
Action: Mouse scrolled (347, 489) with delta (0, -1)
Screenshot: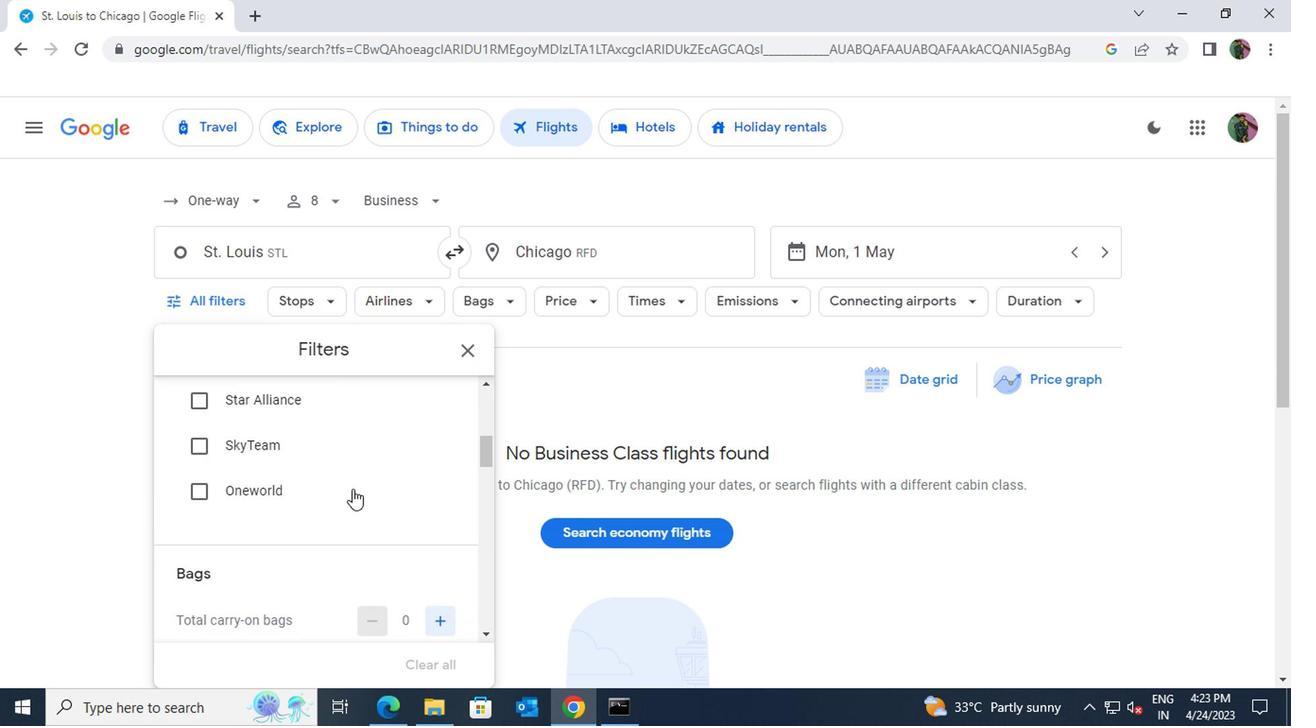 
Action: Mouse moved to (442, 528)
Screenshot: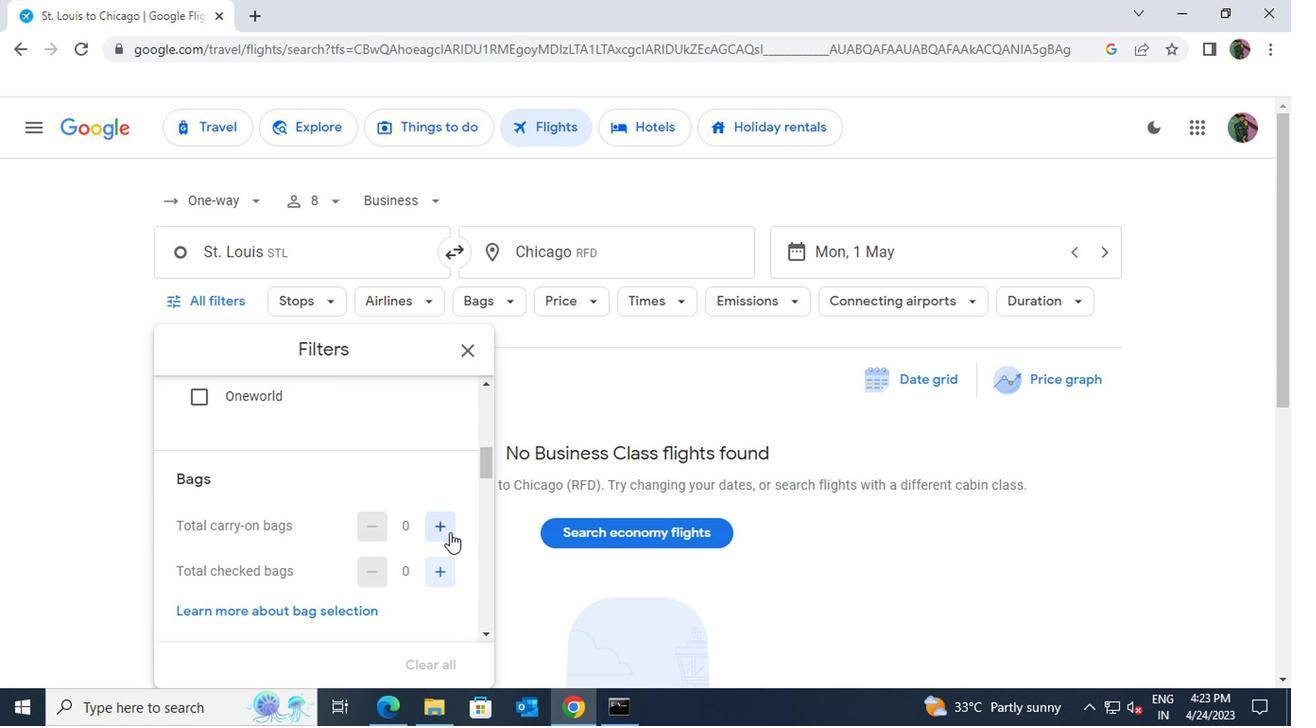 
Action: Mouse pressed left at (442, 528)
Screenshot: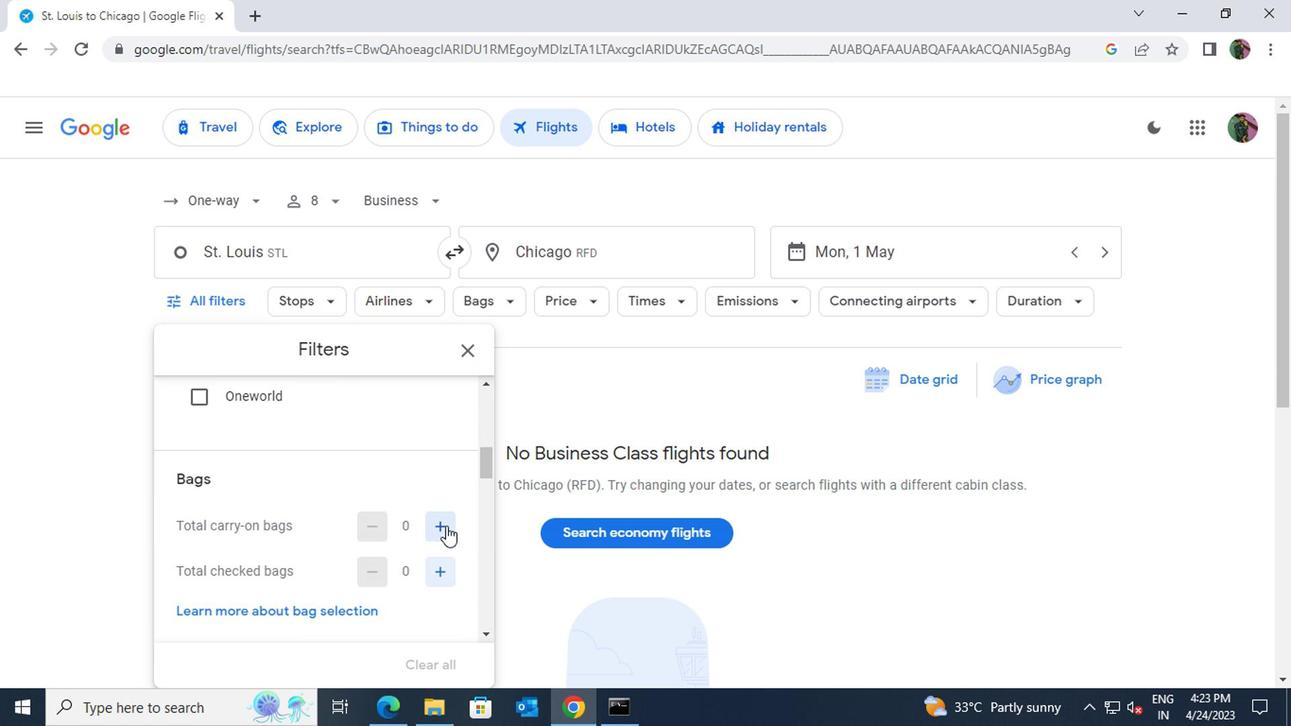 
Action: Mouse pressed left at (442, 528)
Screenshot: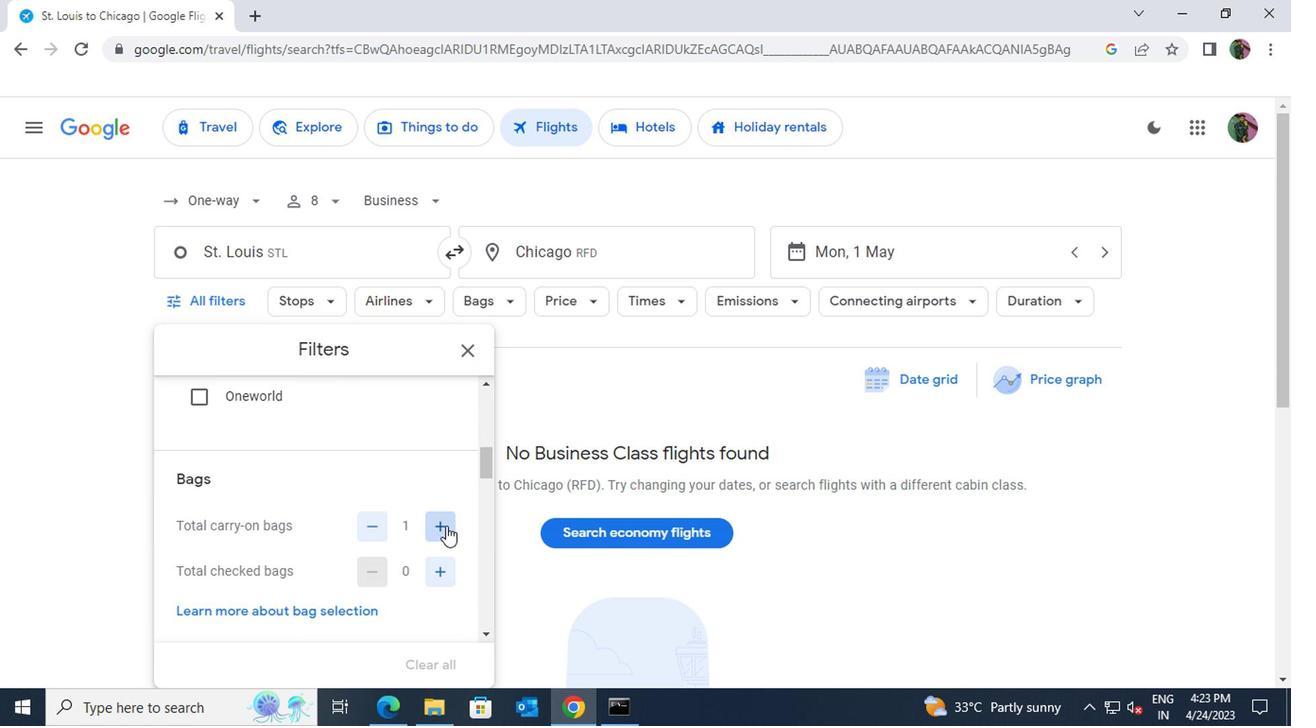 
Action: Mouse scrolled (442, 526) with delta (0, -1)
Screenshot: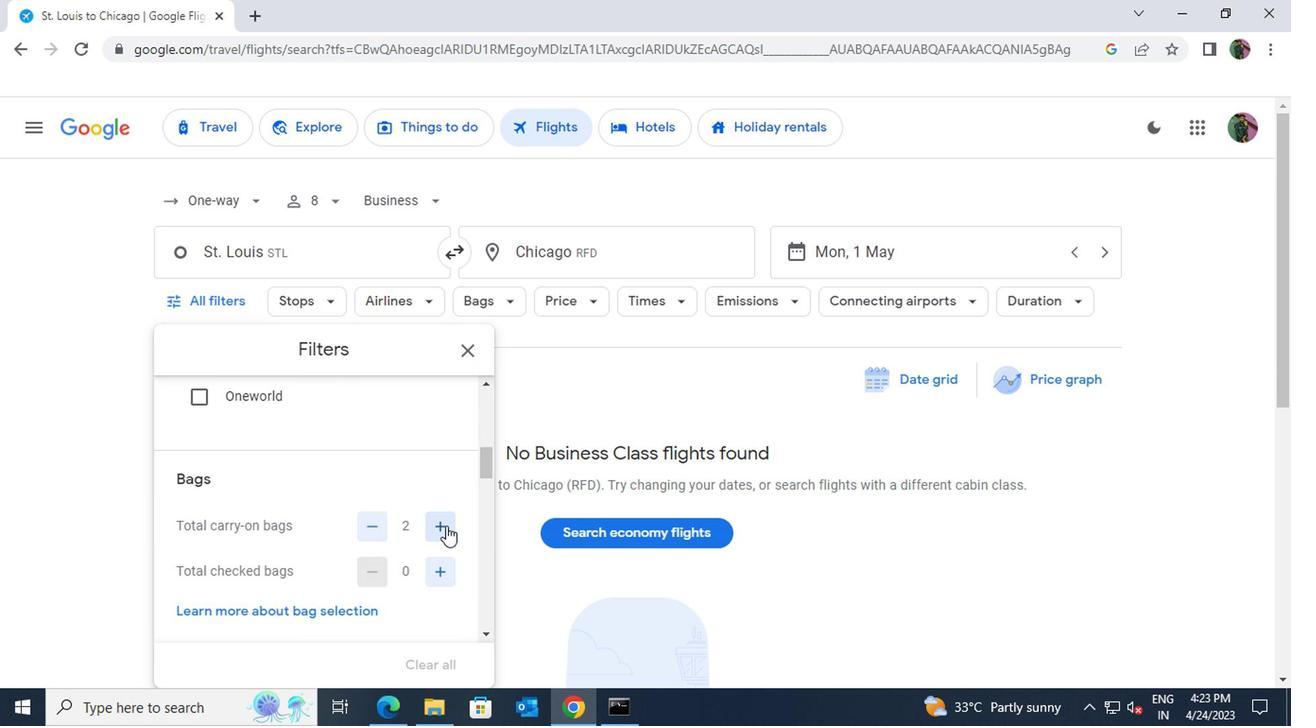 
Action: Mouse scrolled (442, 526) with delta (0, -1)
Screenshot: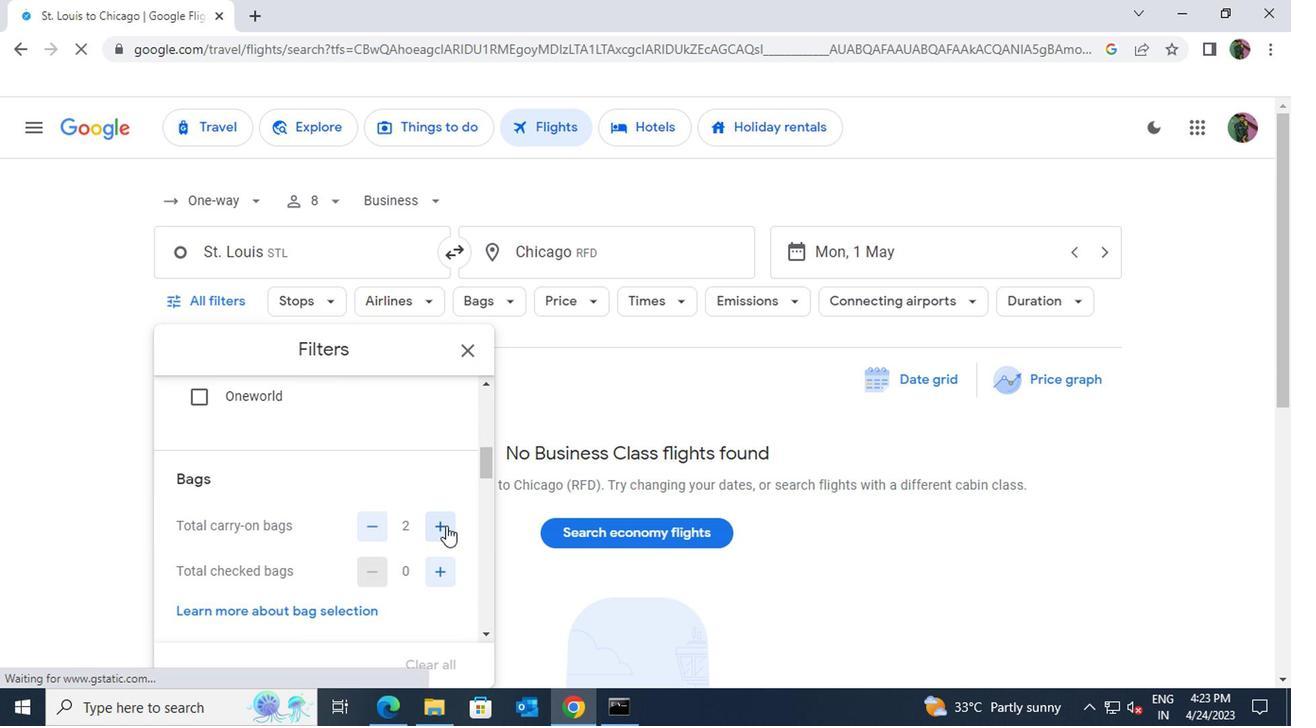 
Action: Mouse moved to (441, 562)
Screenshot: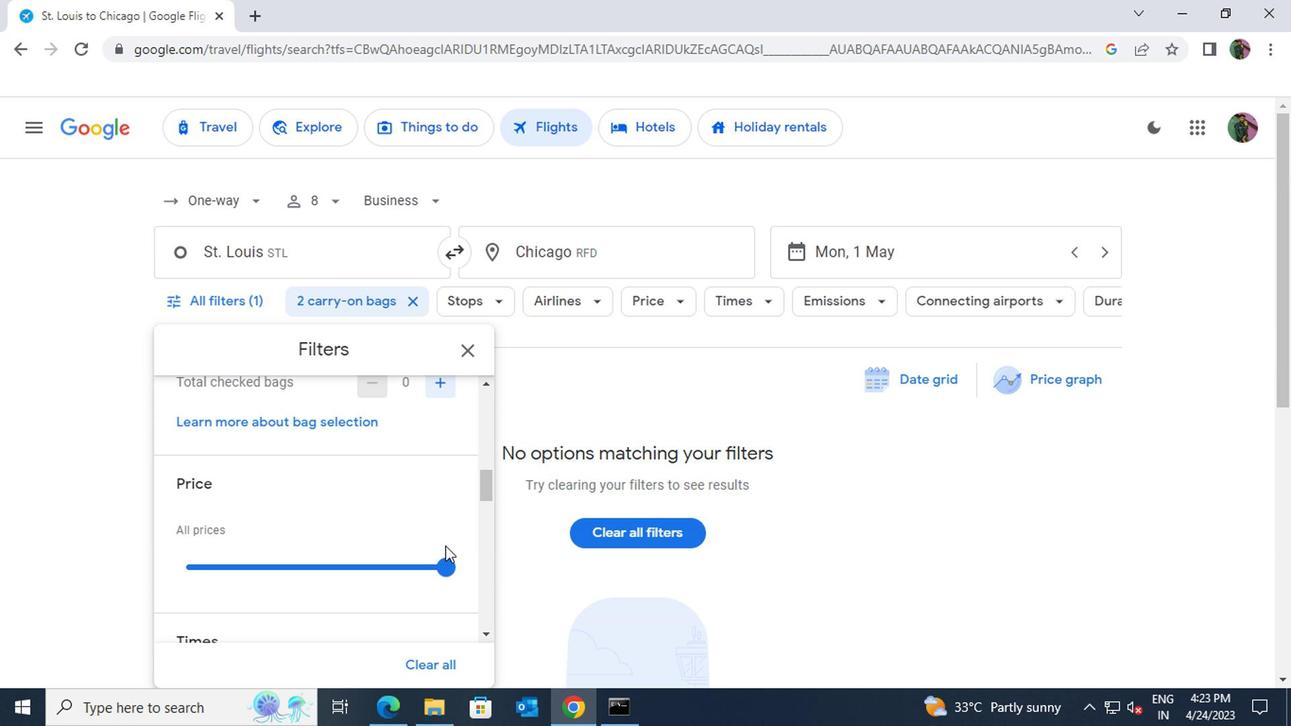 
Action: Mouse pressed left at (441, 562)
Screenshot: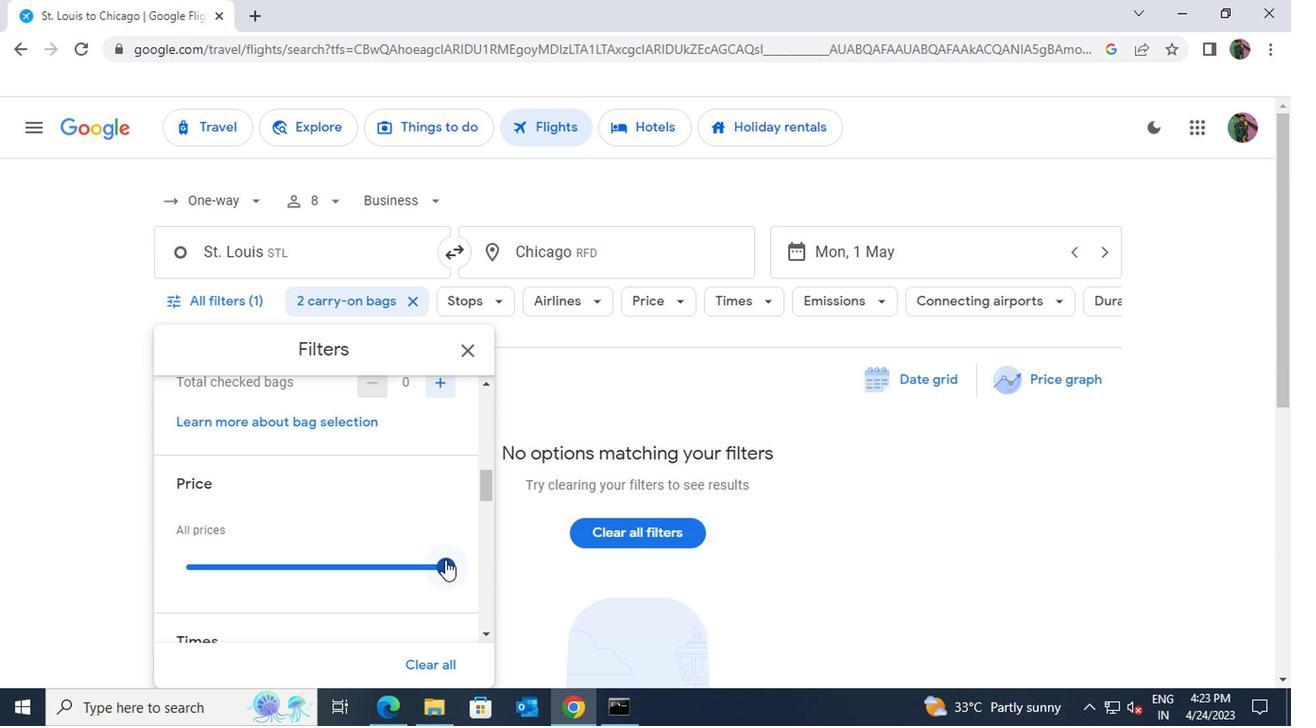 
Action: Mouse moved to (368, 567)
Screenshot: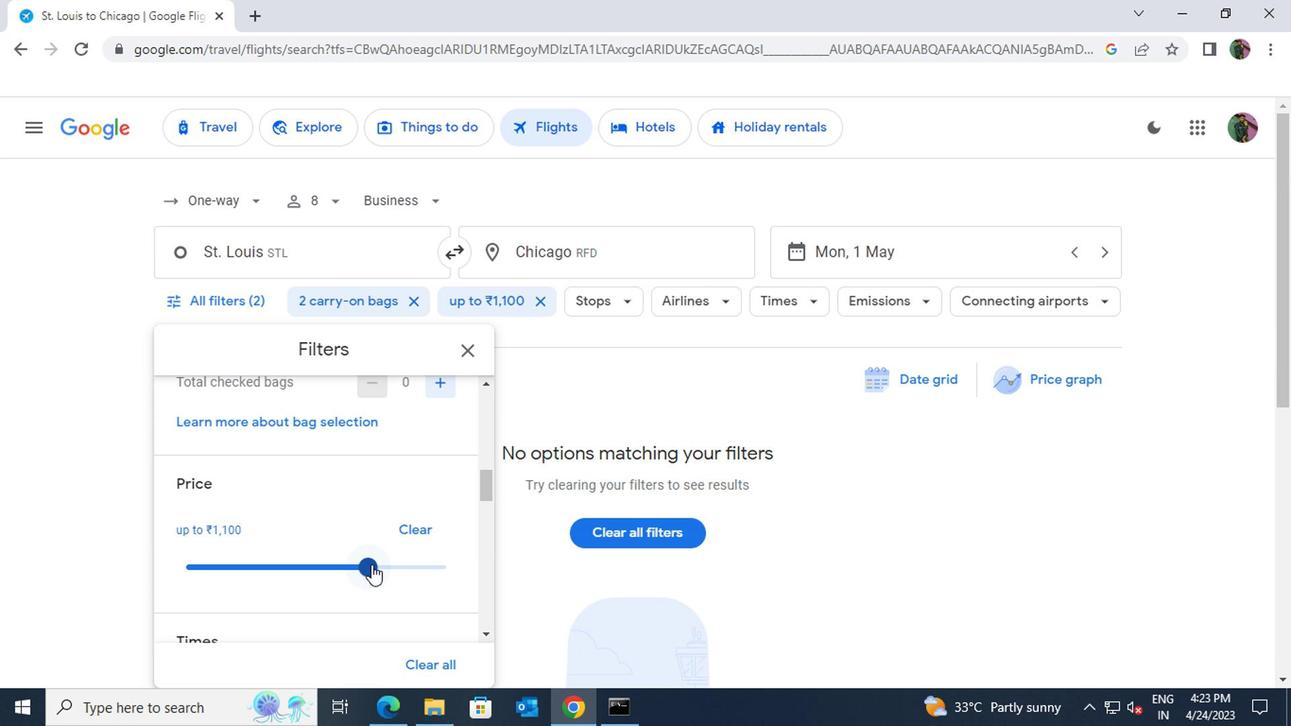 
Action: Mouse scrolled (368, 565) with delta (0, -1)
Screenshot: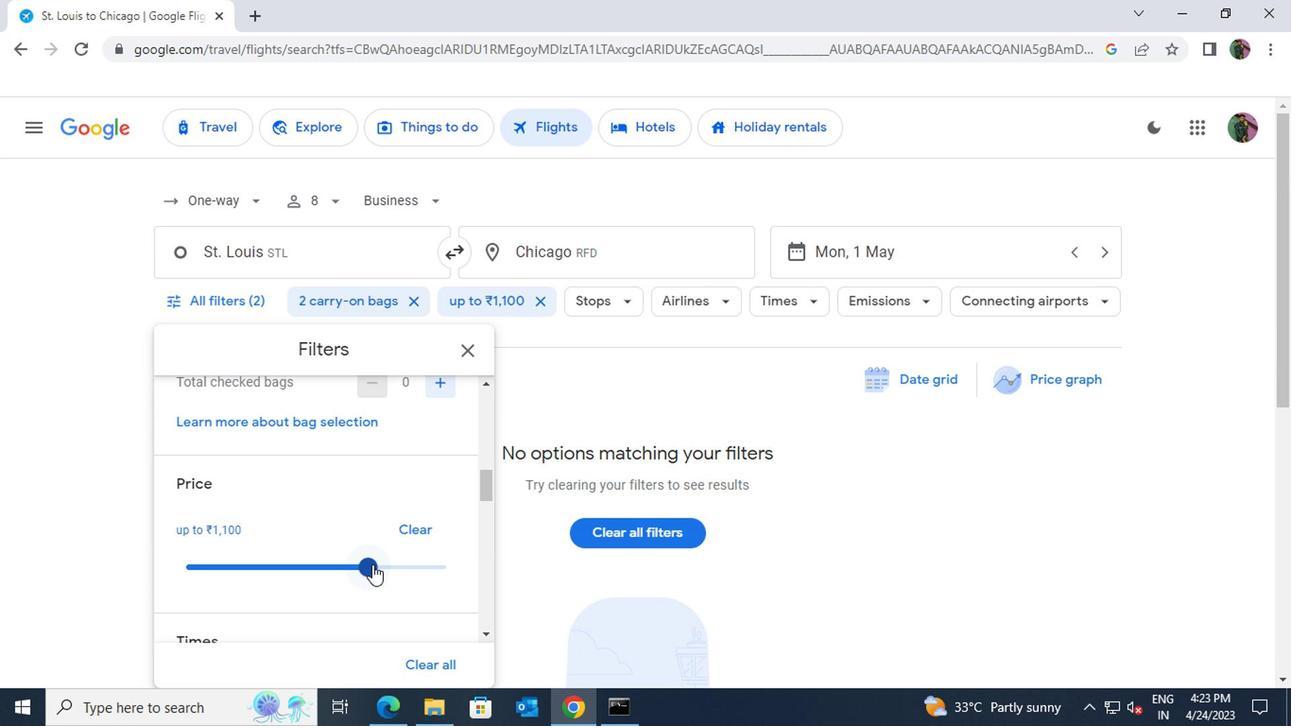 
Action: Mouse scrolled (368, 565) with delta (0, -1)
Screenshot: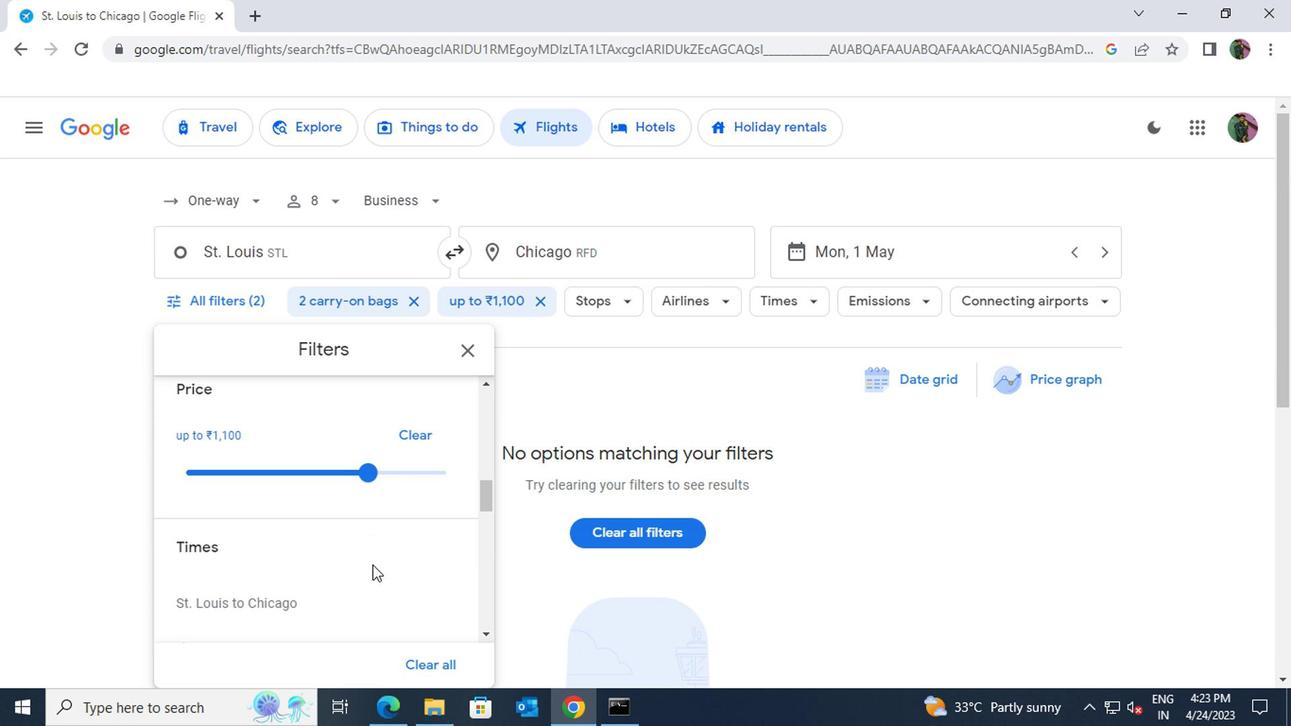 
Action: Mouse scrolled (368, 565) with delta (0, -1)
Screenshot: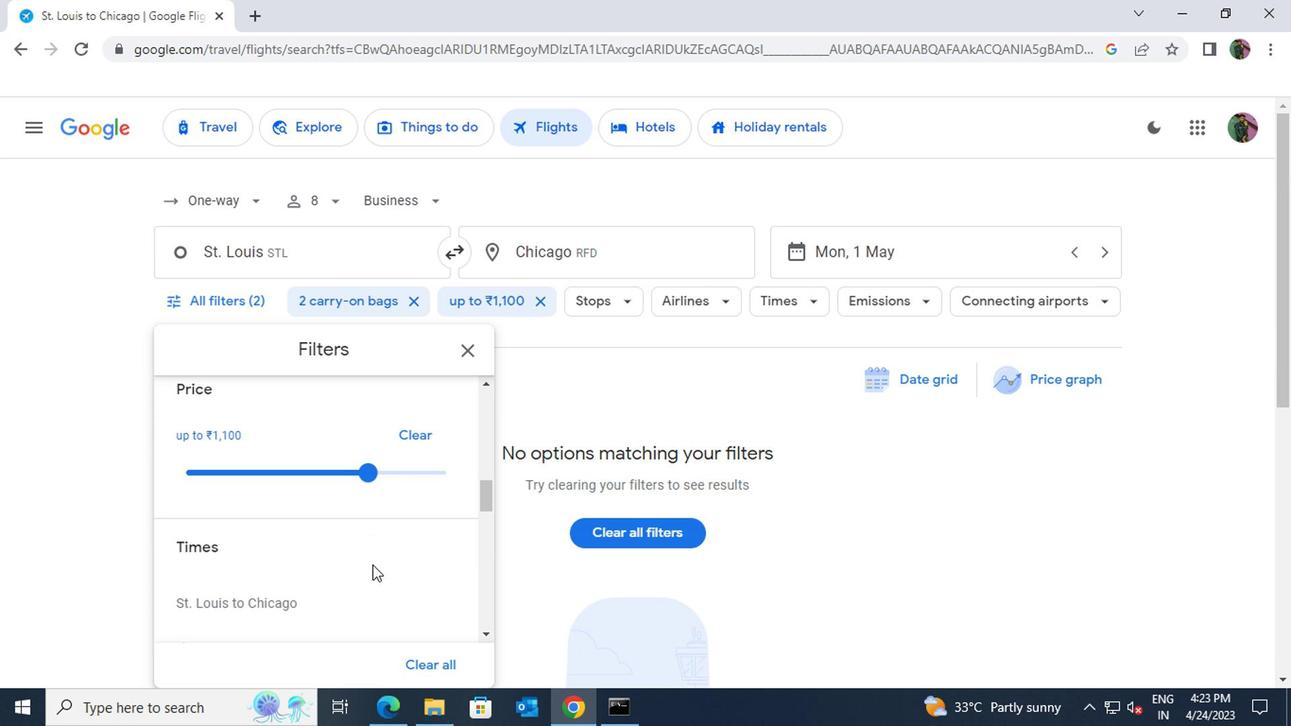 
Action: Mouse moved to (420, 499)
Screenshot: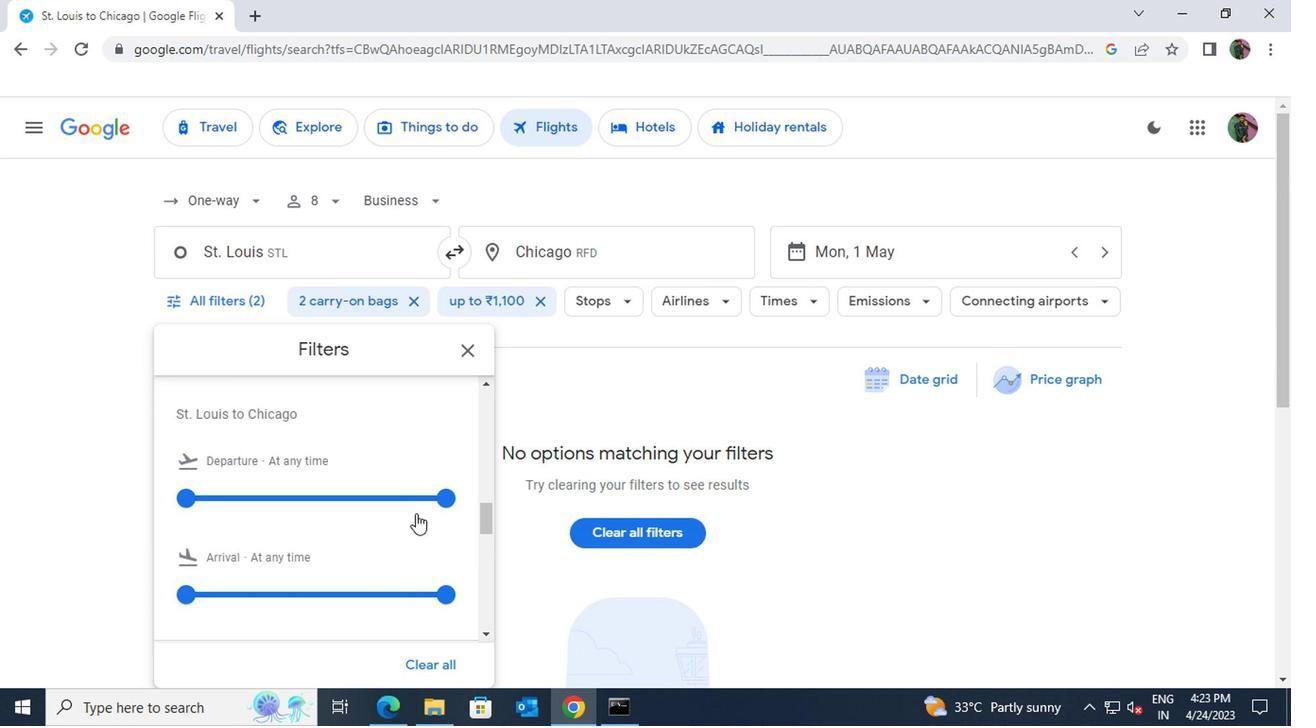 
Action: Mouse pressed left at (420, 499)
Screenshot: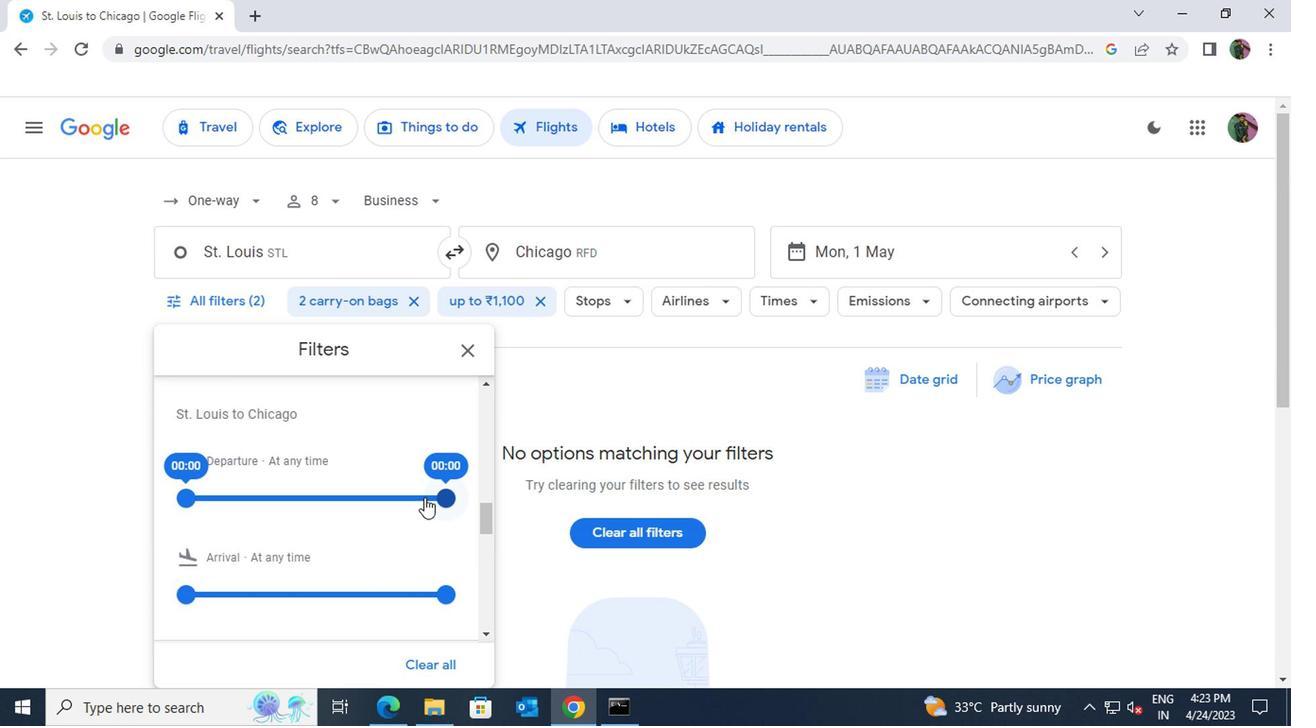 
Action: Mouse moved to (381, 495)
Screenshot: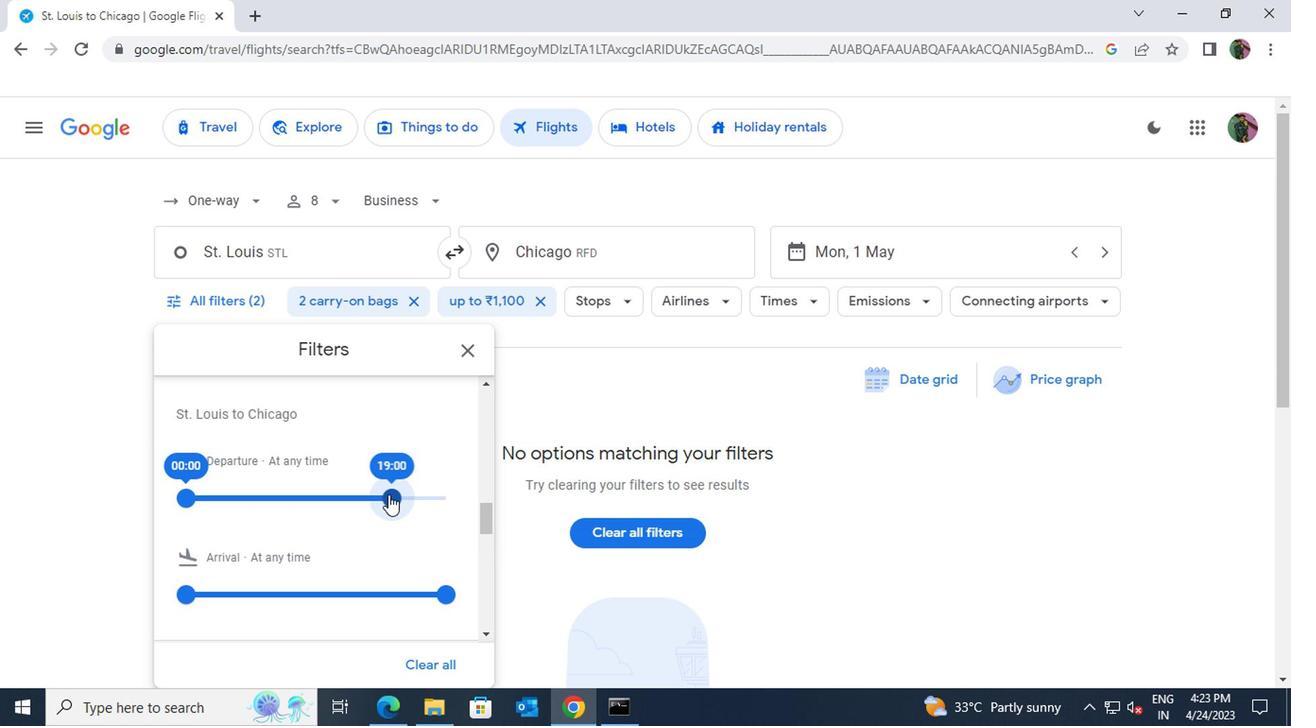 
